 Task: Look for Airbnb options in Tahla, Morocco from 10th December, 2023 to 18th December, 2023 for 2 adults. Place can be private room with 1  bedroom having 1 bed and 1 bathroom. Property type can be flat. Amenities needed are: wifi, TV, free parkinig on premises, gym, breakfast.
Action: Mouse moved to (322, 234)
Screenshot: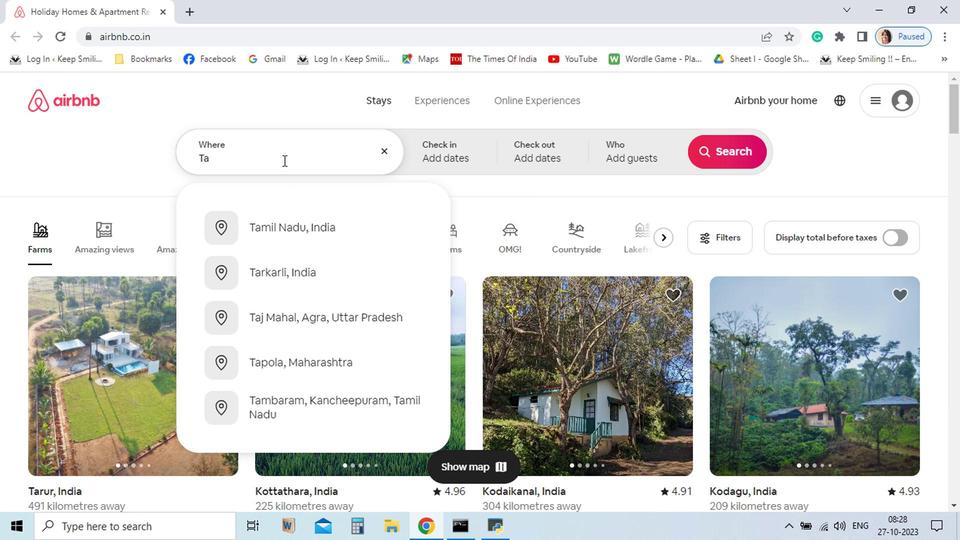 
Action: Mouse pressed left at (322, 234)
Screenshot: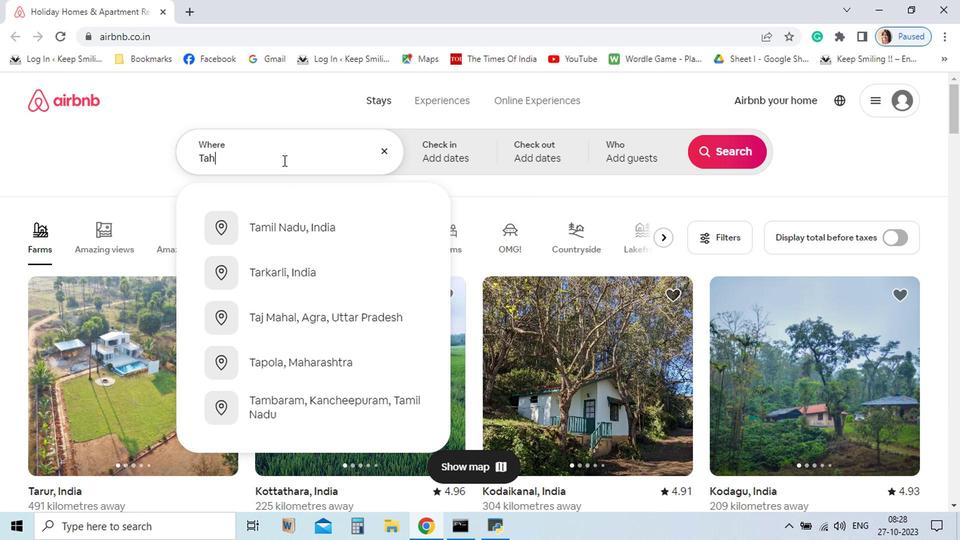 
Action: Key pressed <Key.shift>Tahla
Screenshot: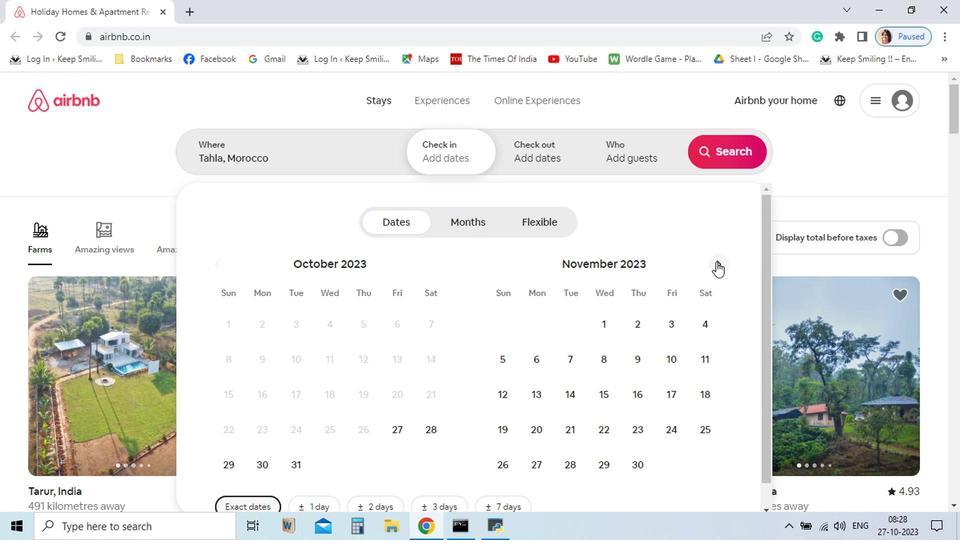 
Action: Mouse moved to (324, 285)
Screenshot: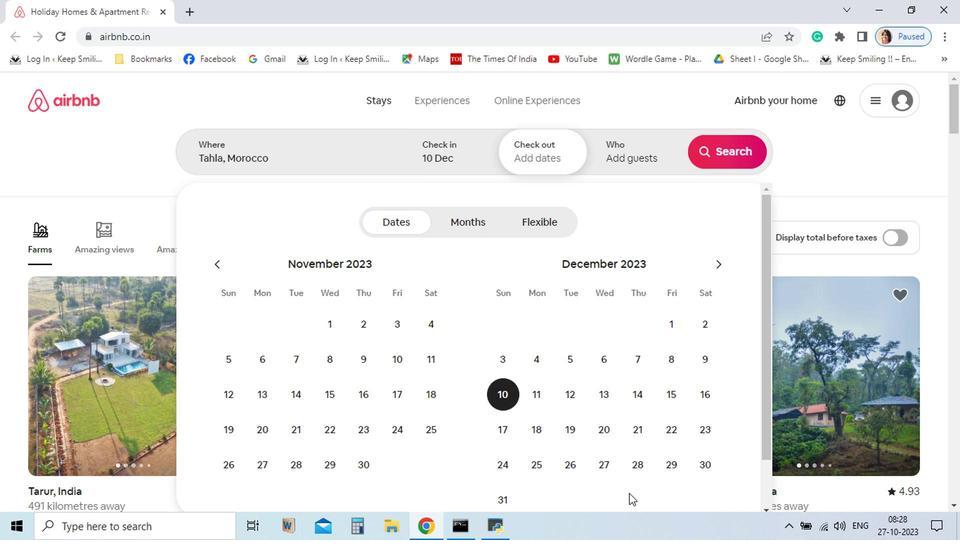 
Action: Mouse pressed left at (324, 285)
Screenshot: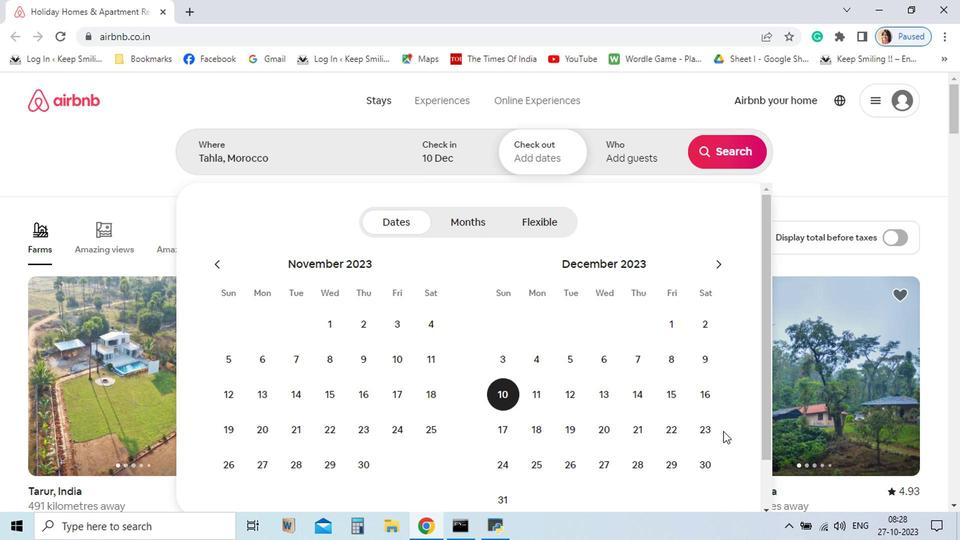 
Action: Mouse moved to (630, 306)
Screenshot: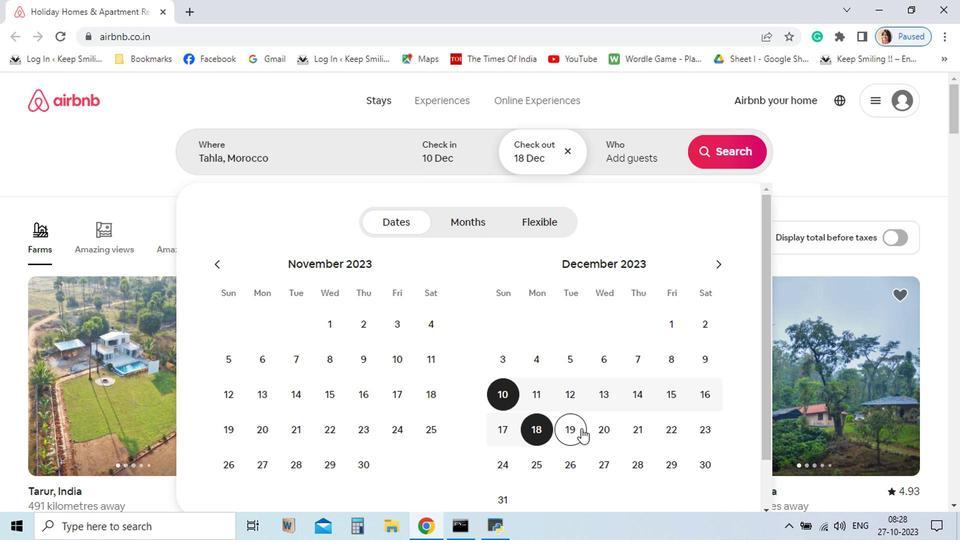 
Action: Mouse pressed left at (630, 306)
Screenshot: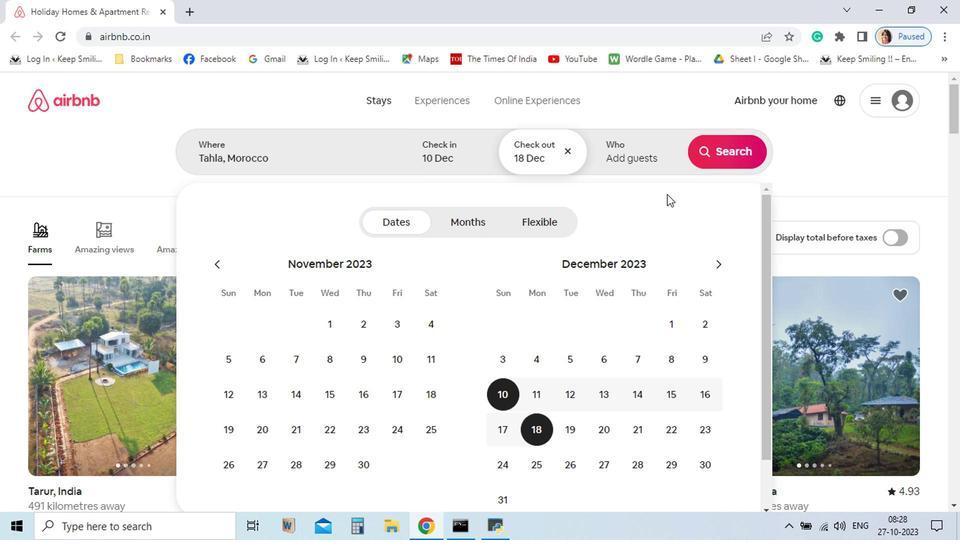 
Action: Mouse moved to (478, 402)
Screenshot: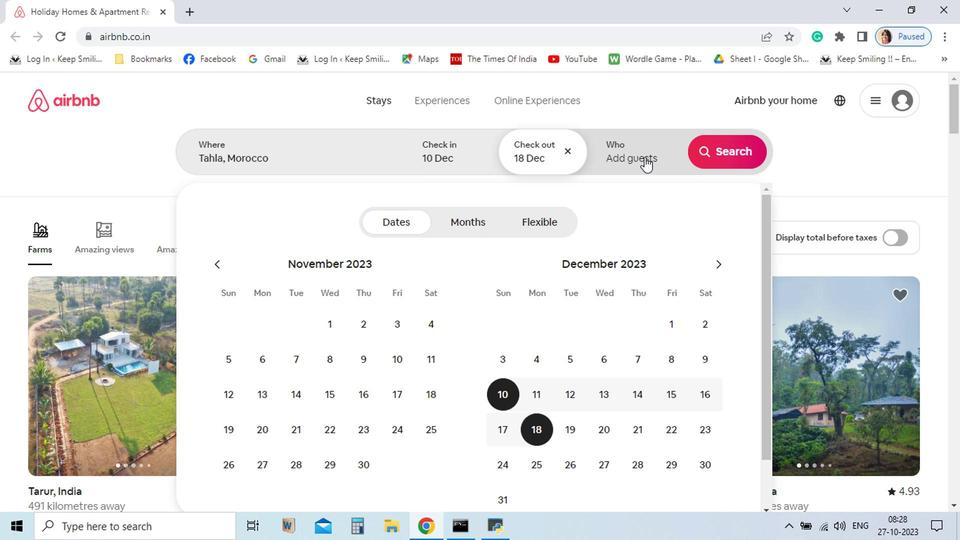 
Action: Mouse pressed left at (478, 402)
Screenshot: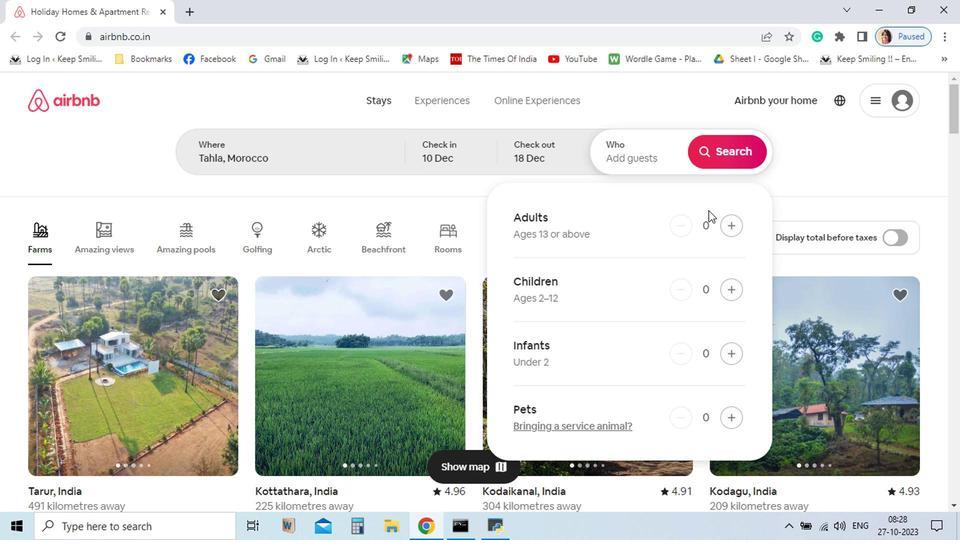 
Action: Mouse moved to (501, 421)
Screenshot: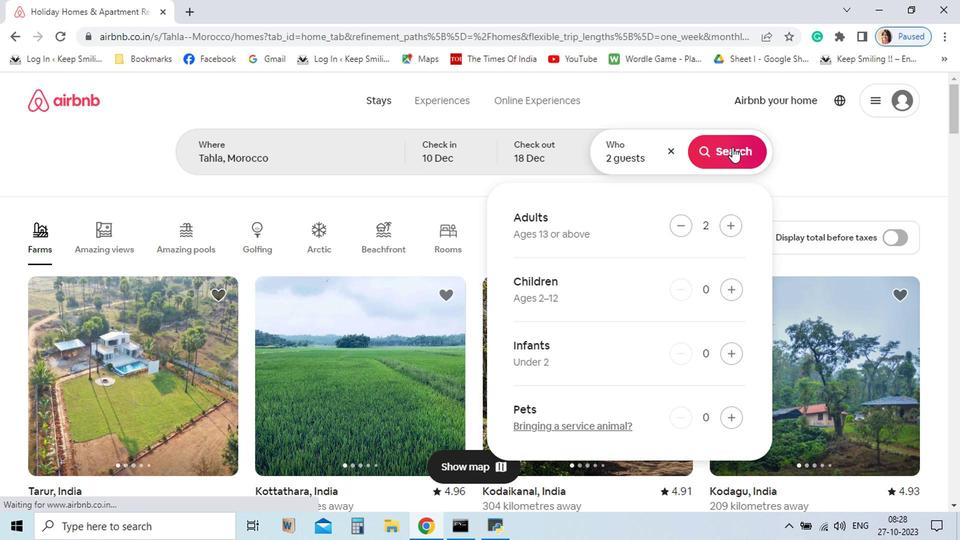 
Action: Mouse pressed left at (501, 421)
Screenshot: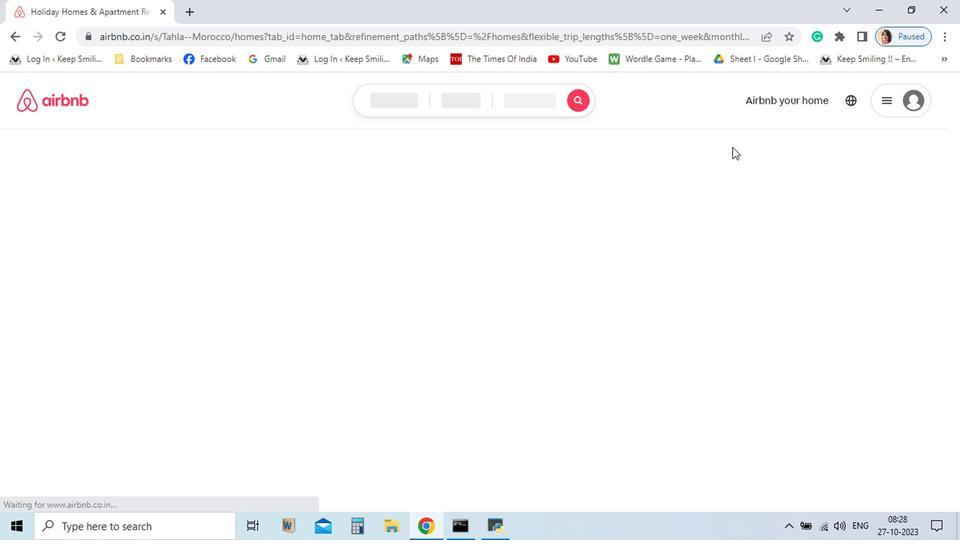 
Action: Mouse moved to (579, 232)
Screenshot: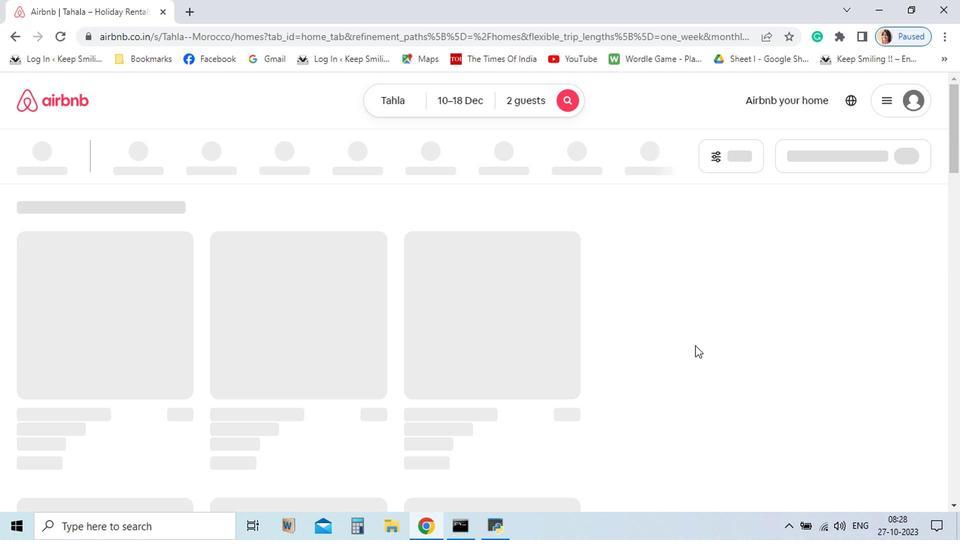 
Action: Mouse pressed left at (579, 232)
Screenshot: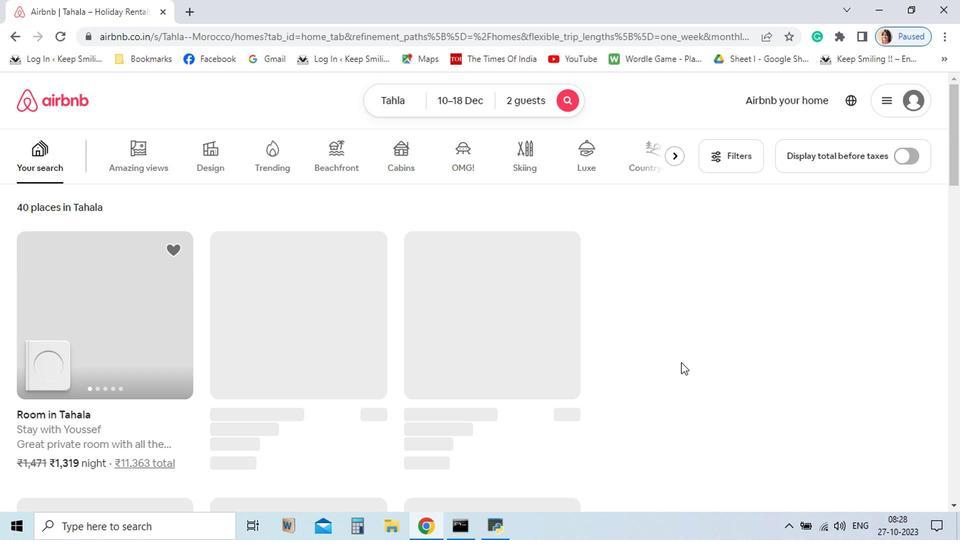 
Action: Mouse moved to (639, 279)
Screenshot: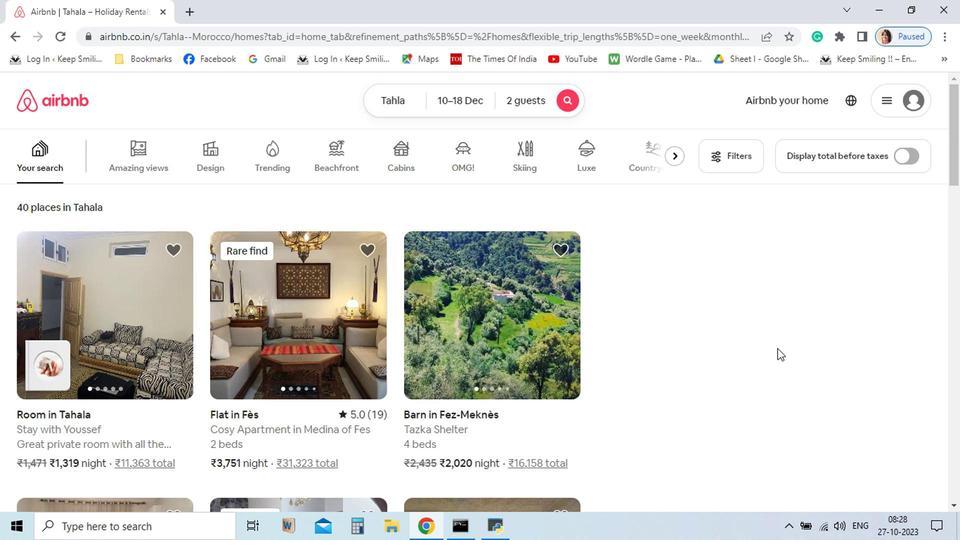 
Action: Mouse pressed left at (639, 279)
Screenshot: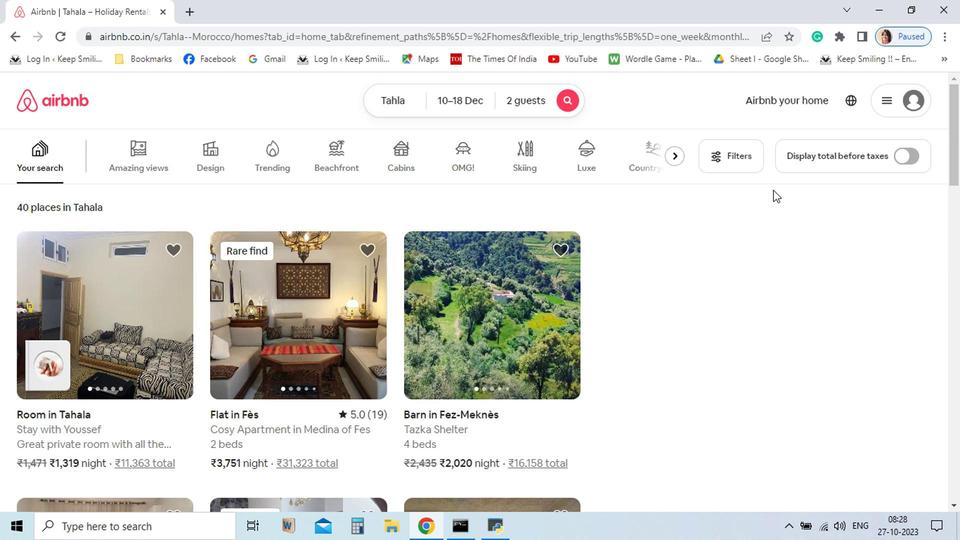 
Action: Mouse pressed left at (639, 279)
Screenshot: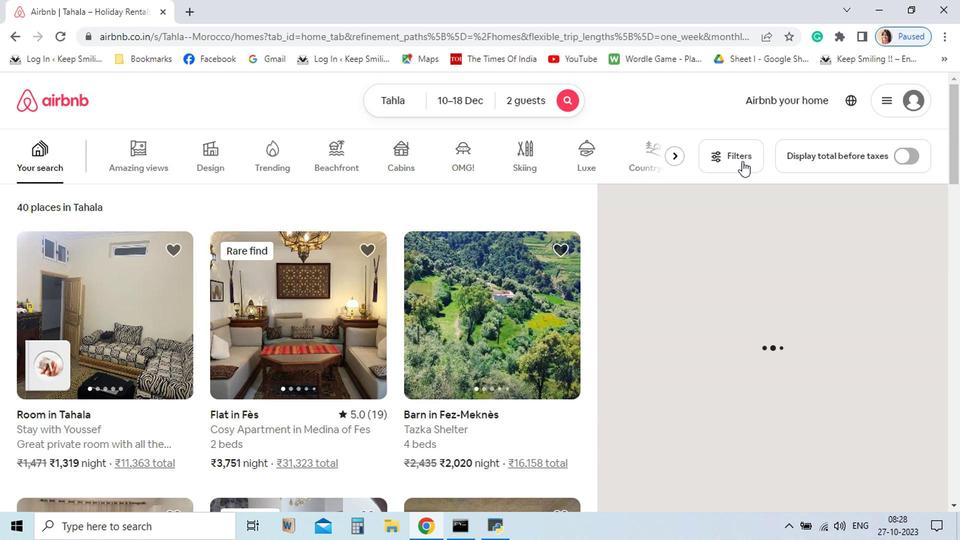 
Action: Mouse moved to (641, 225)
Screenshot: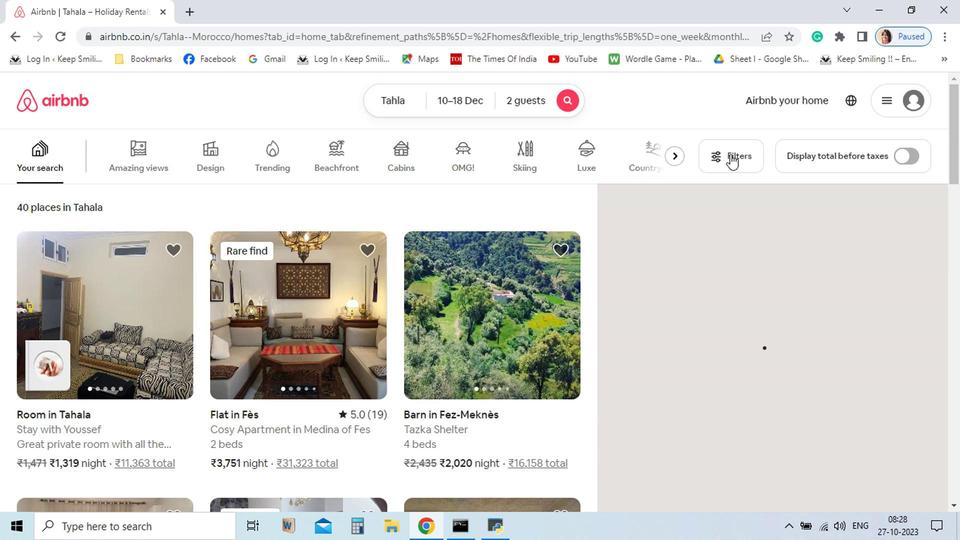 
Action: Mouse pressed left at (641, 225)
Screenshot: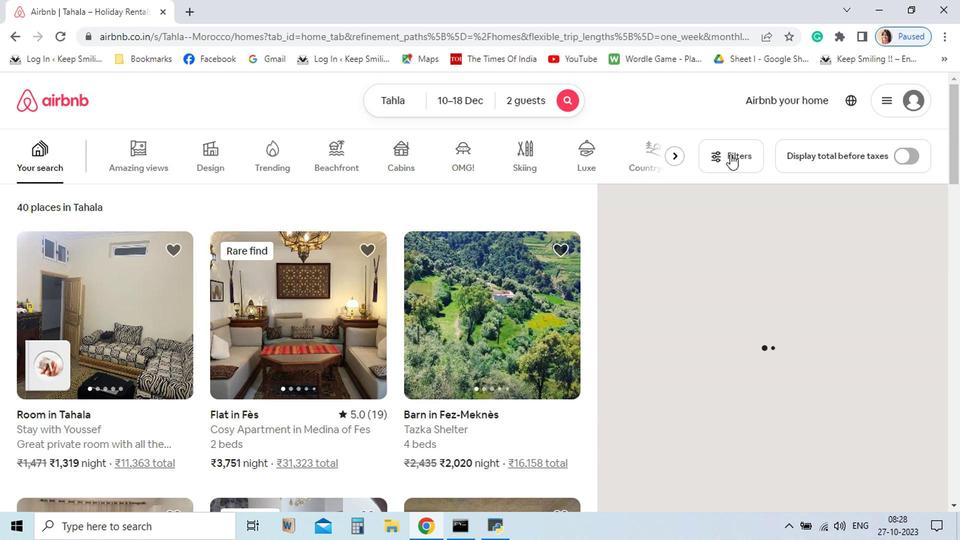 
Action: Mouse moved to (640, 230)
Screenshot: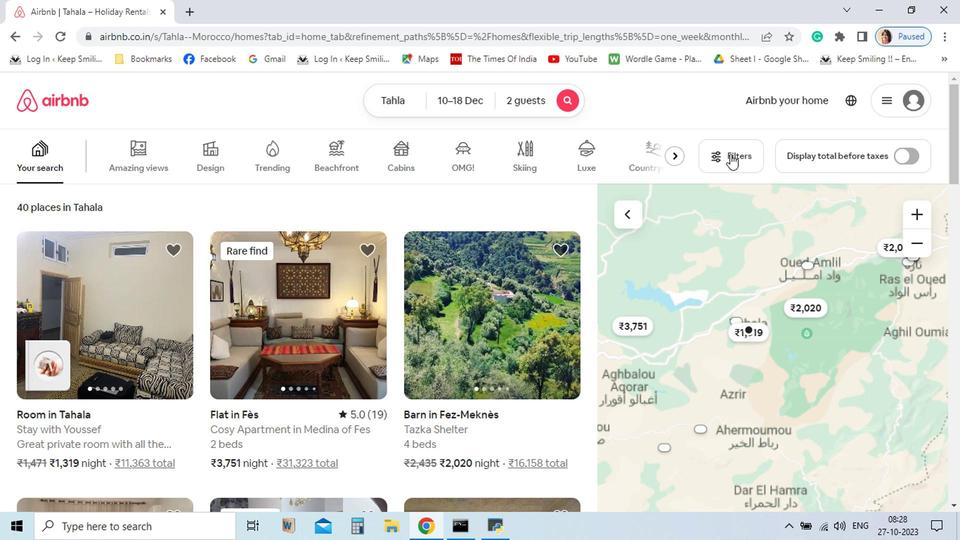 
Action: Mouse pressed left at (640, 230)
Screenshot: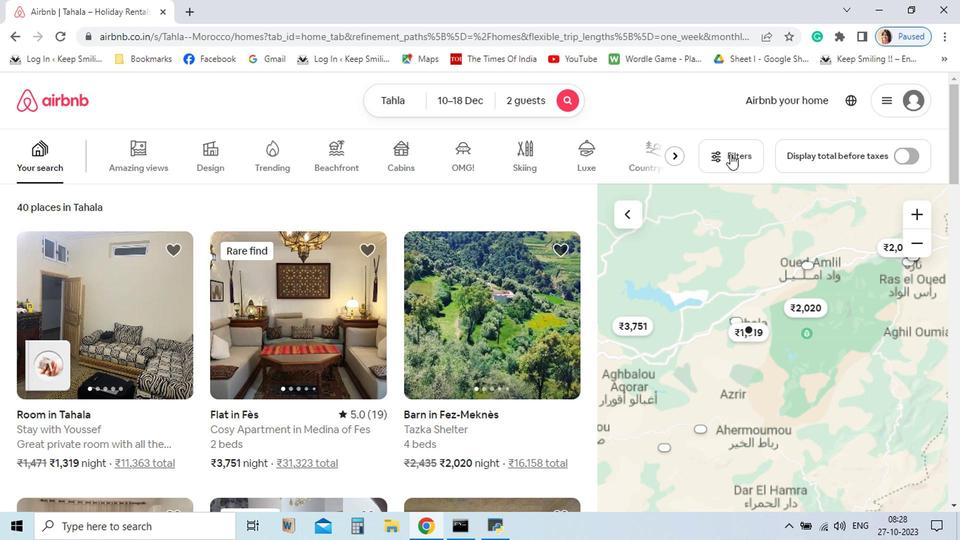 
Action: Mouse pressed left at (640, 230)
Screenshot: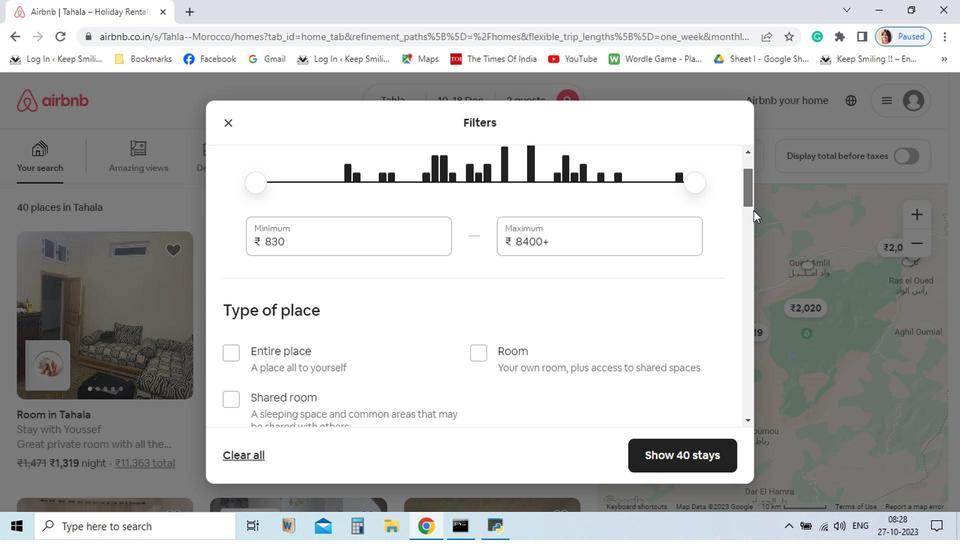 
Action: Mouse moved to (653, 251)
Screenshot: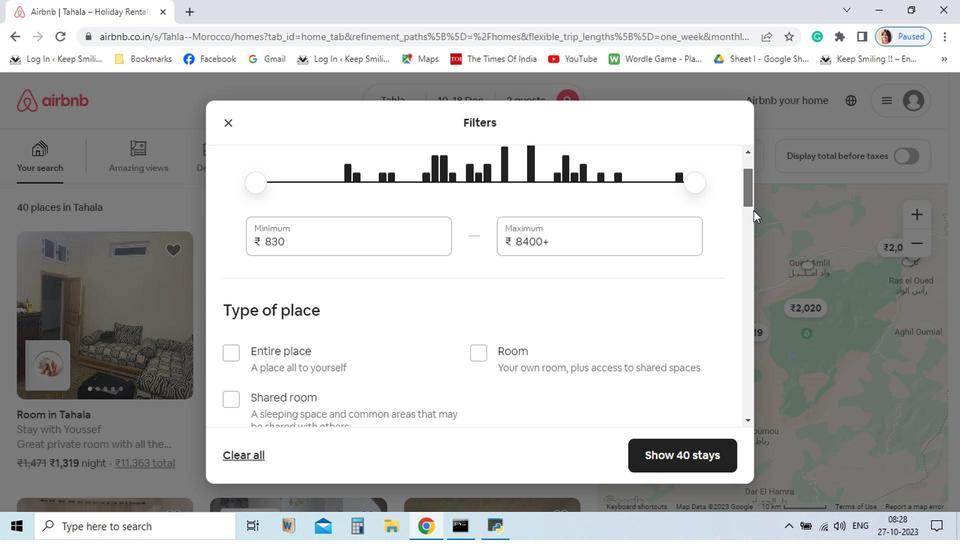 
Action: Mouse pressed left at (653, 251)
Screenshot: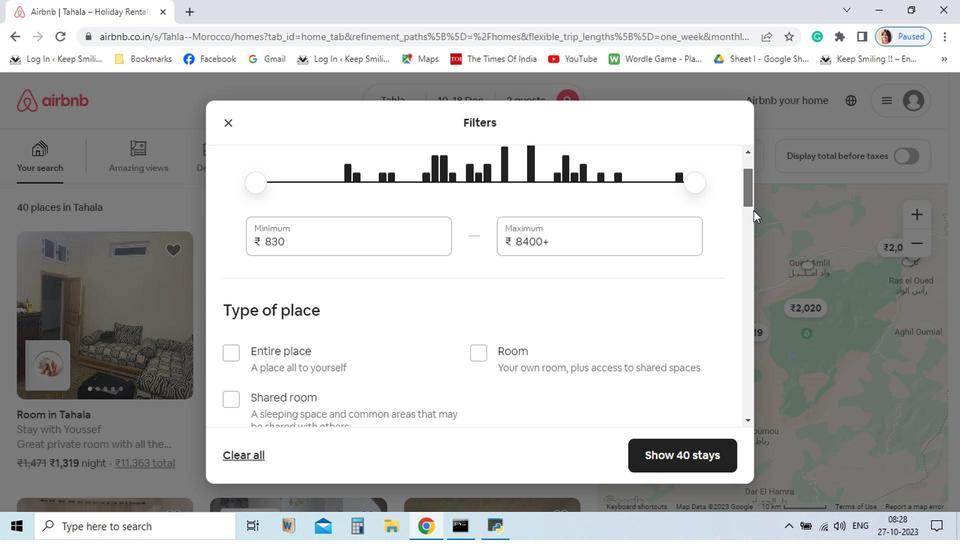 
Action: Mouse moved to (651, 418)
Screenshot: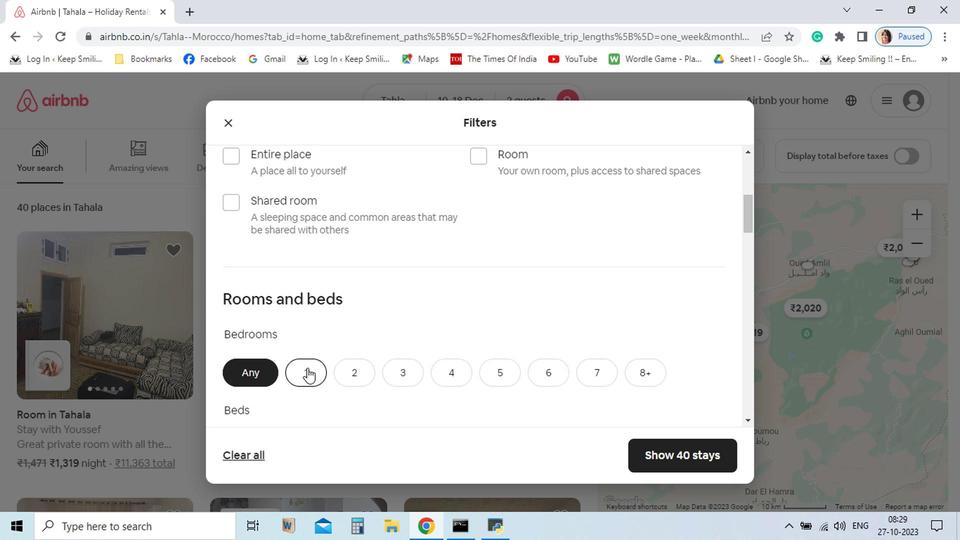 
Action: Mouse pressed left at (651, 418)
Screenshot: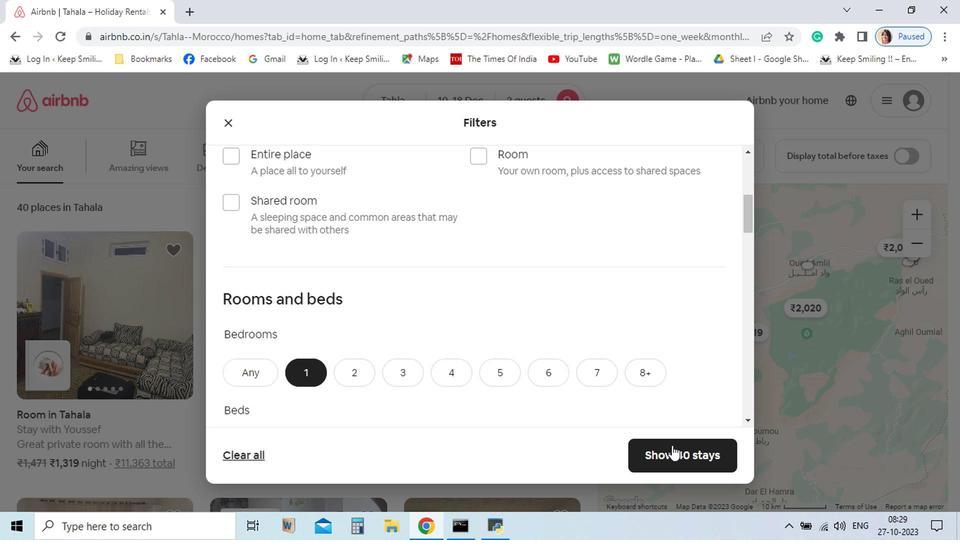 
Action: Mouse pressed left at (651, 418)
Screenshot: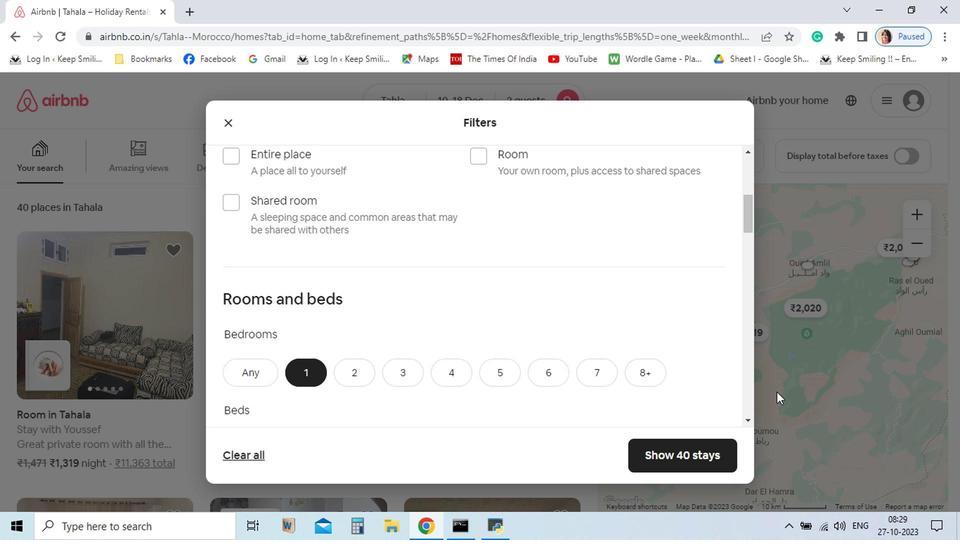 
Action: Mouse pressed left at (651, 418)
Screenshot: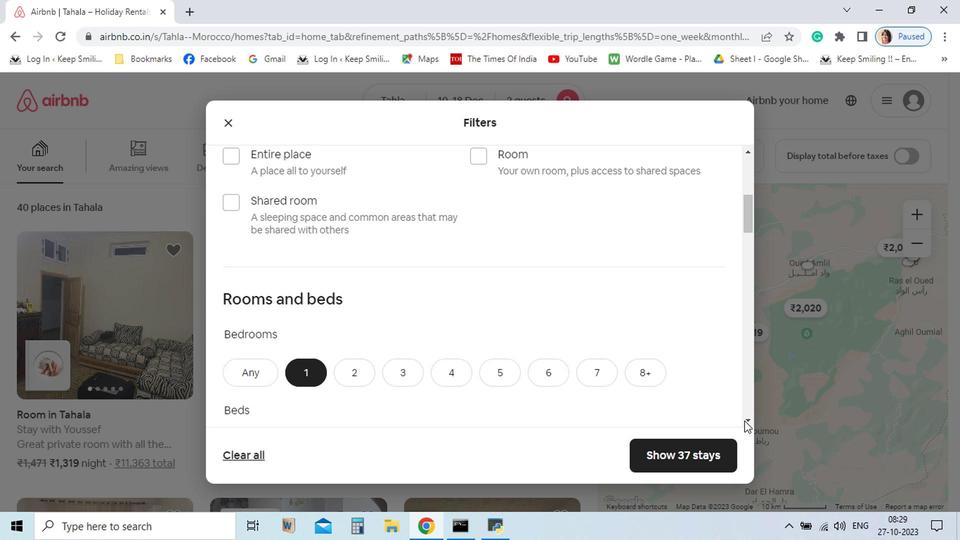 
Action: Mouse pressed left at (651, 418)
Screenshot: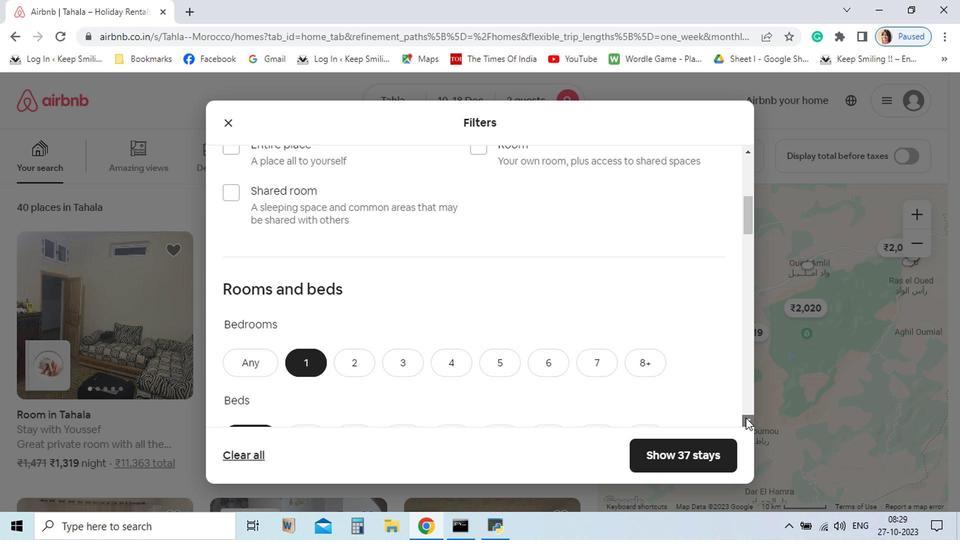 
Action: Mouse pressed left at (651, 418)
Screenshot: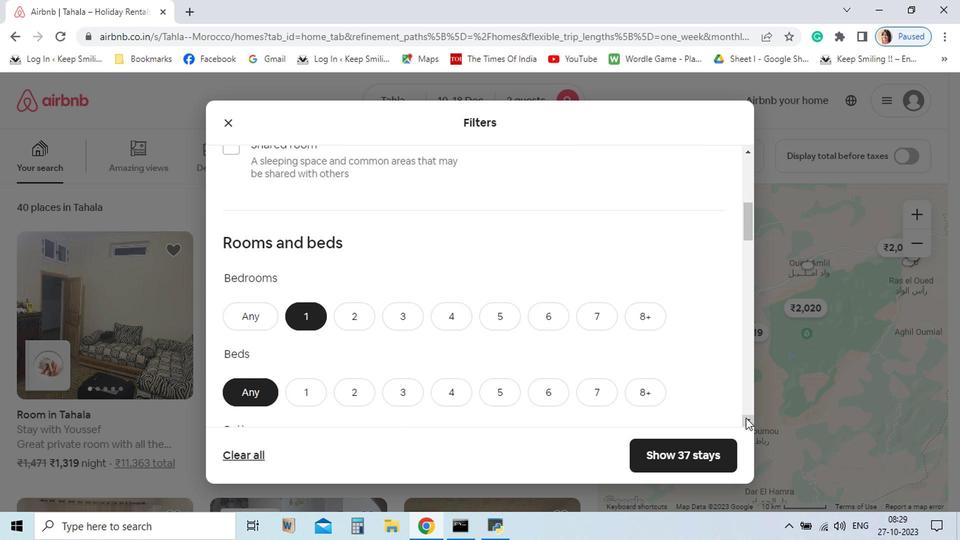 
Action: Mouse pressed left at (651, 418)
Screenshot: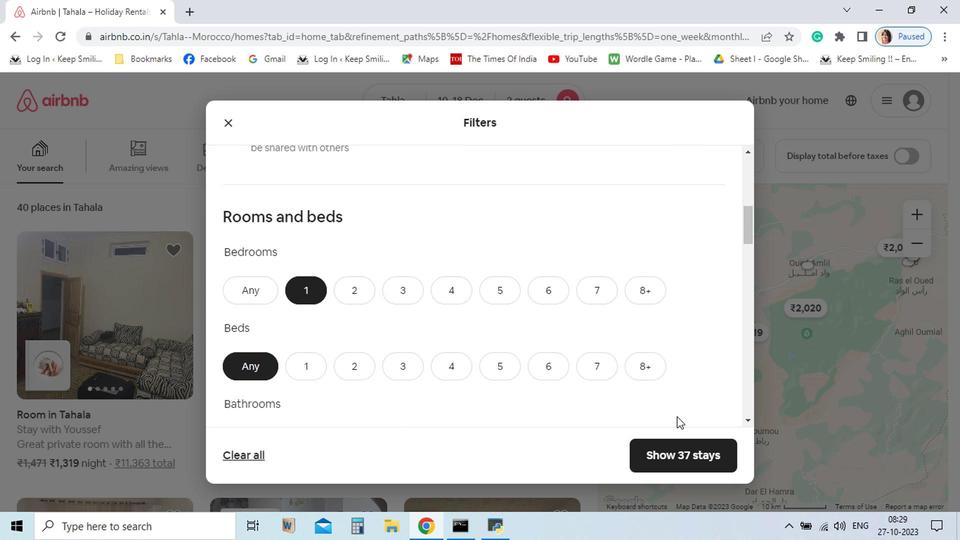 
Action: Mouse moved to (653, 416)
Screenshot: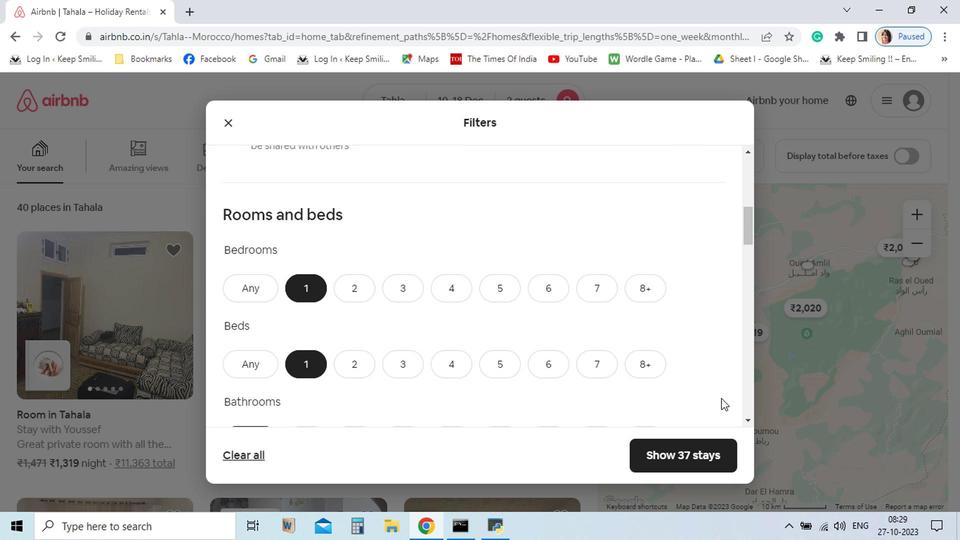 
Action: Mouse pressed left at (653, 416)
Screenshot: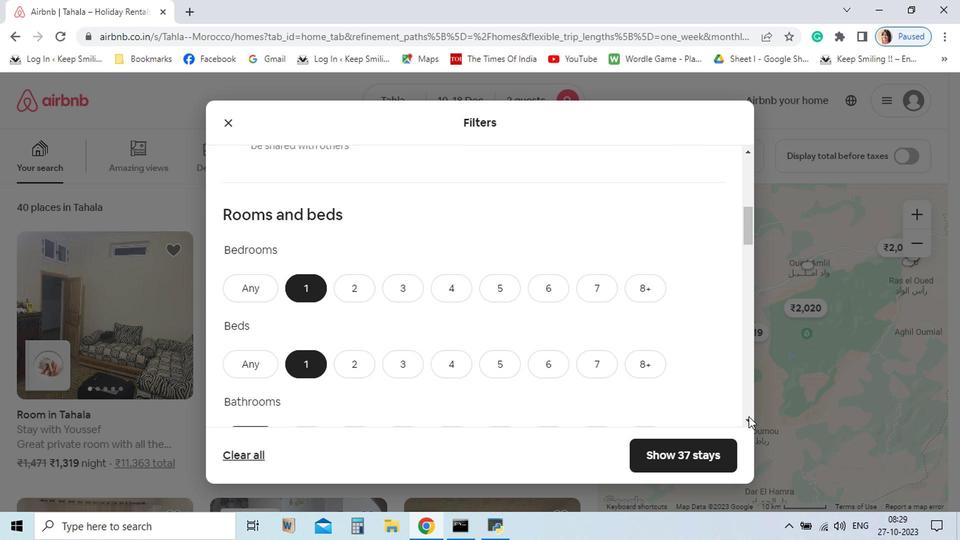 
Action: Mouse moved to (339, 382)
Screenshot: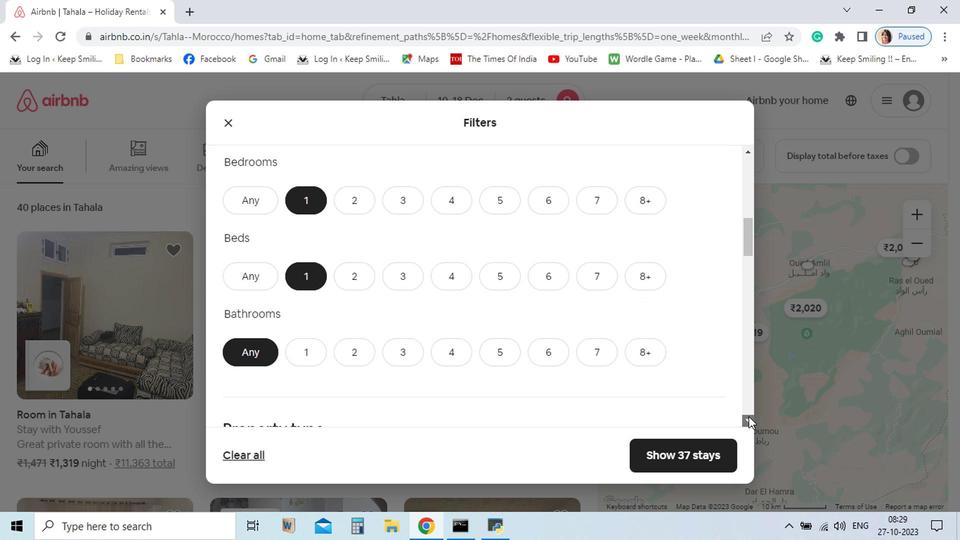
Action: Mouse pressed left at (339, 382)
Screenshot: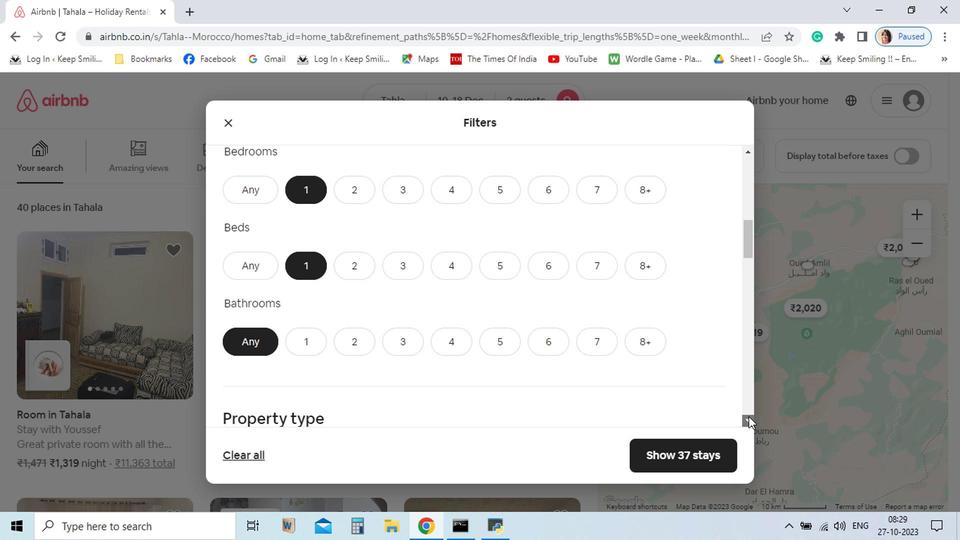 
Action: Mouse moved to (651, 417)
Screenshot: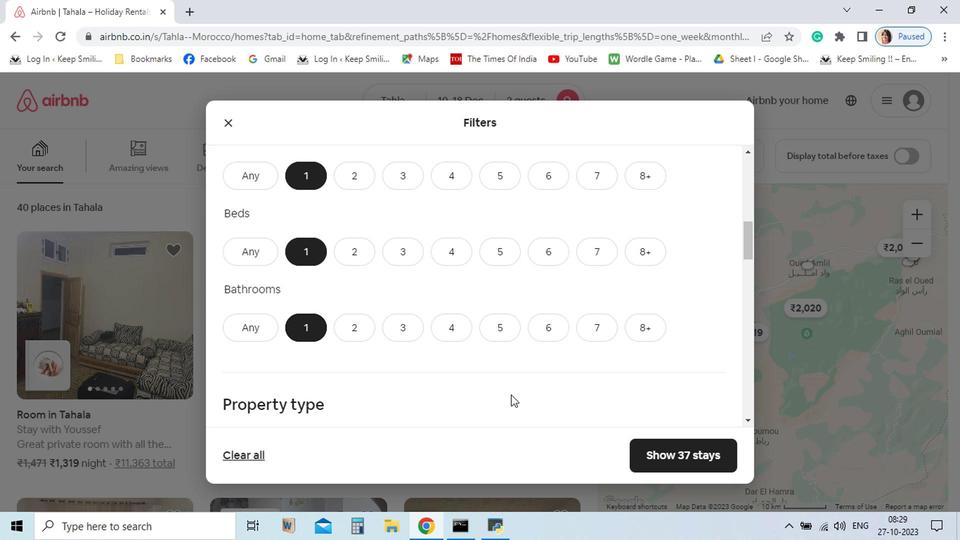 
Action: Mouse pressed left at (651, 417)
Screenshot: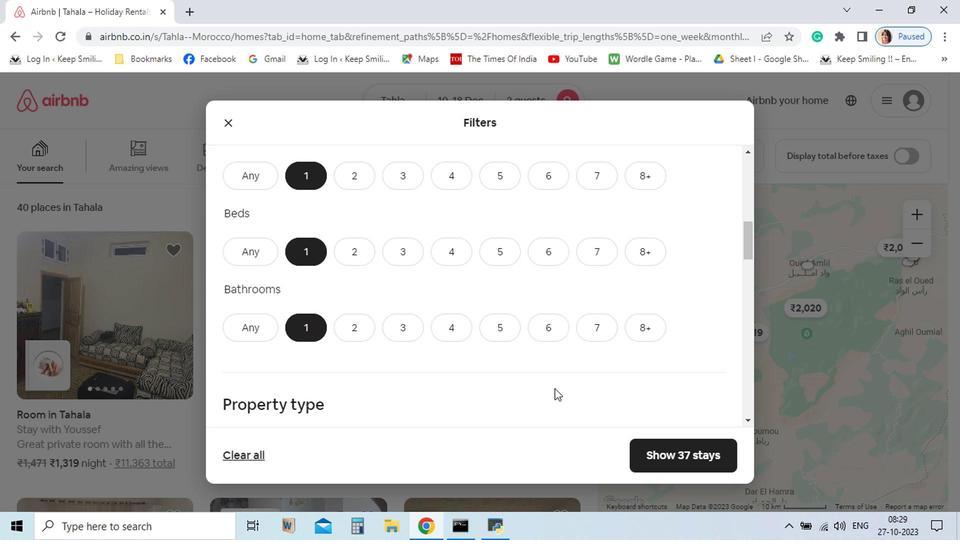
Action: Mouse pressed left at (651, 417)
Screenshot: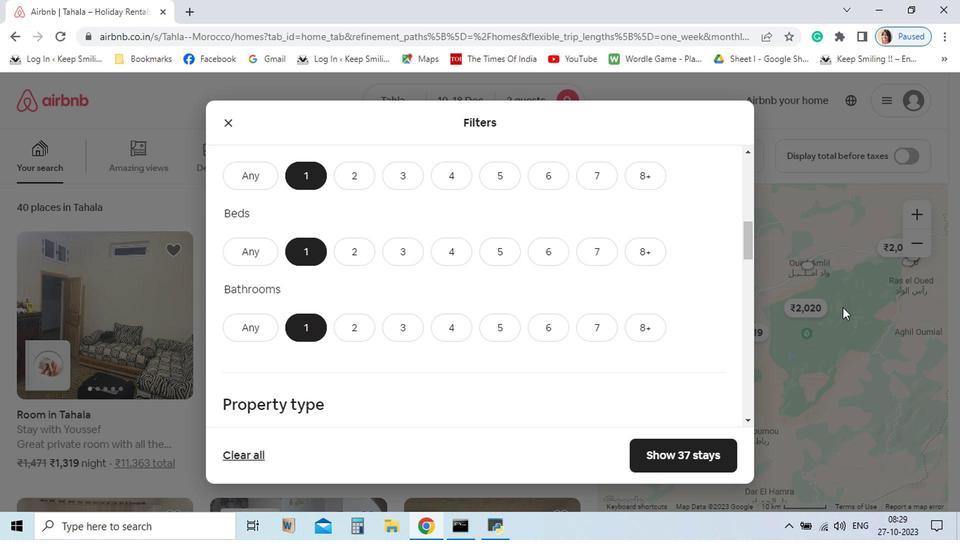 
Action: Mouse pressed left at (651, 417)
Screenshot: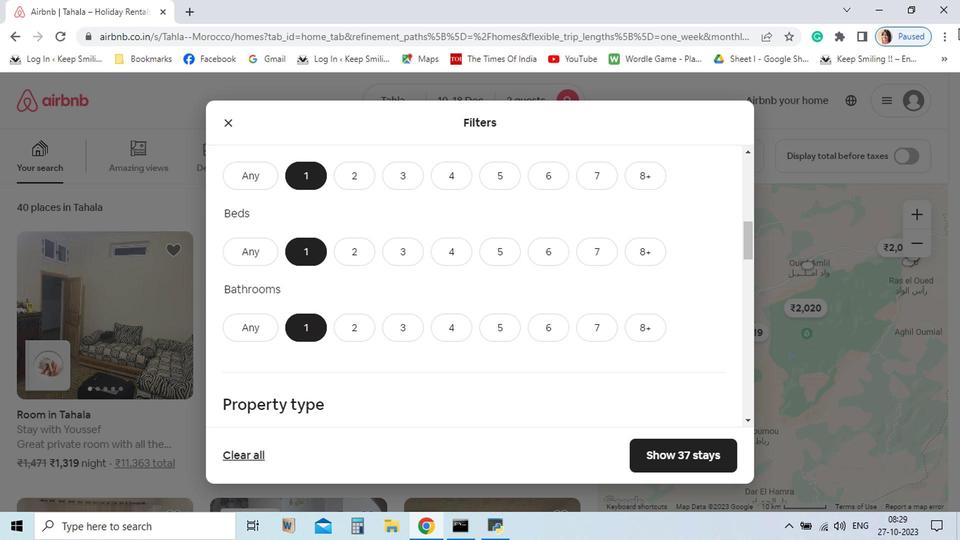 
Action: Mouse moved to (335, 374)
Screenshot: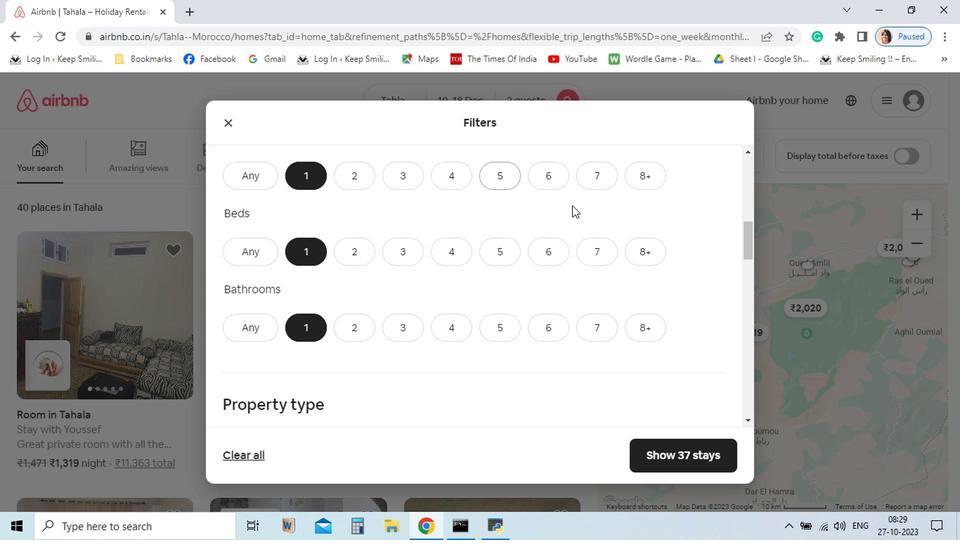 
Action: Mouse pressed left at (335, 374)
Screenshot: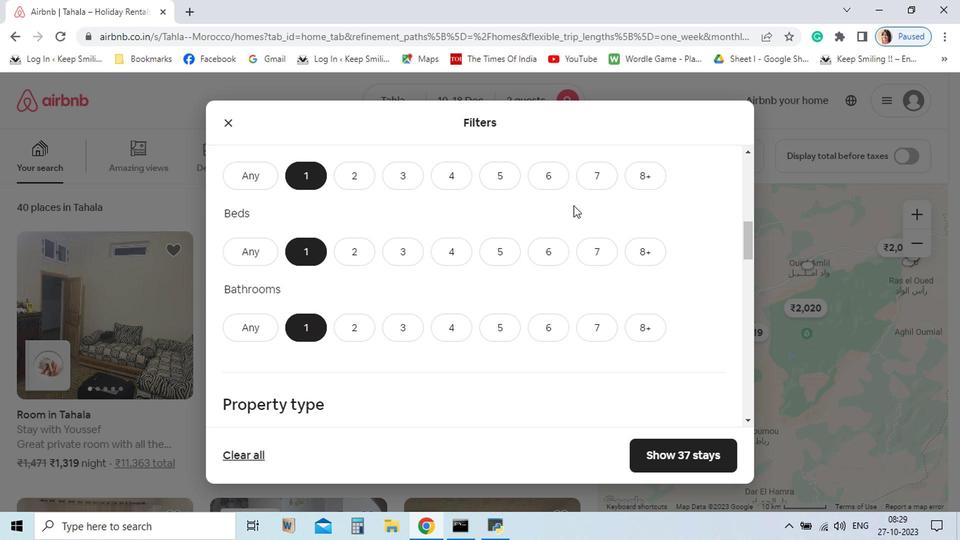 
Action: Mouse moved to (653, 416)
Screenshot: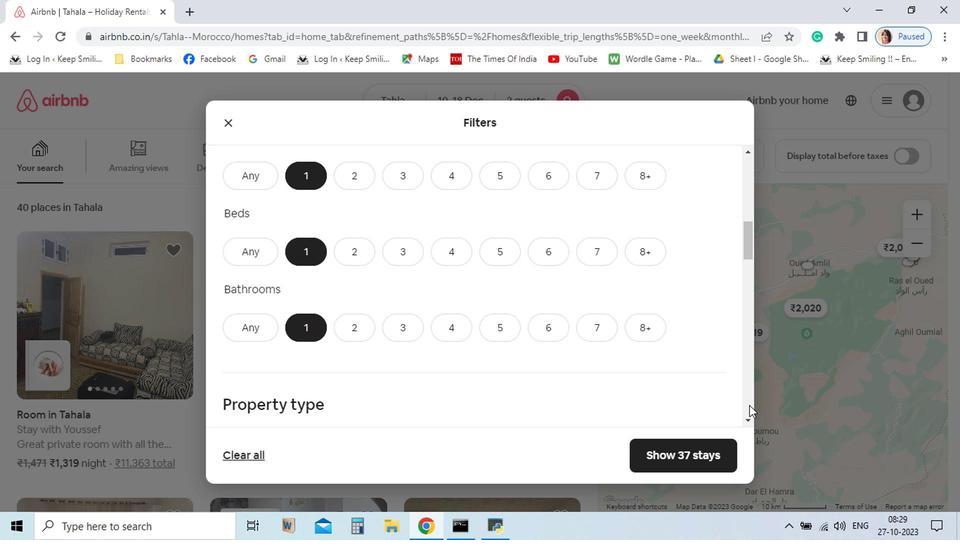 
Action: Mouse pressed left at (653, 416)
Screenshot: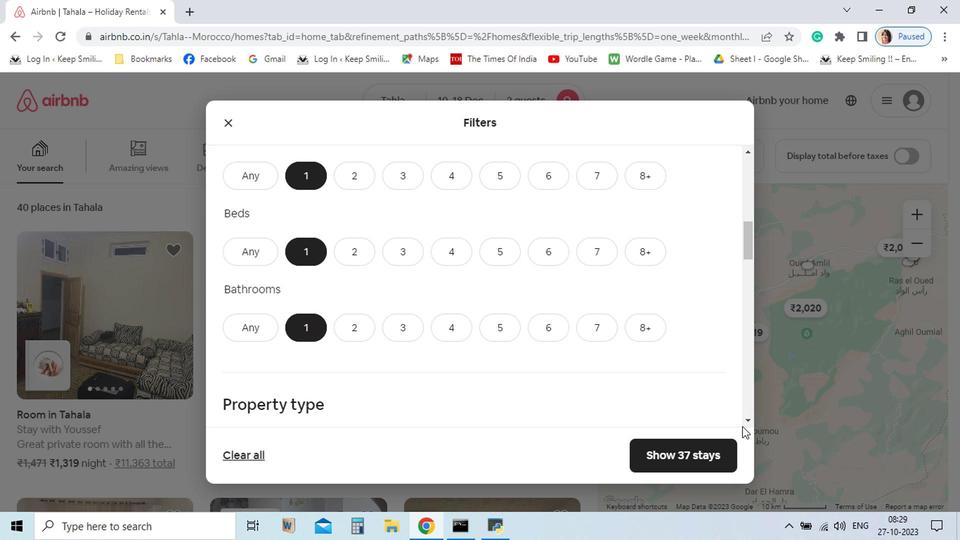 
Action: Mouse pressed left at (653, 416)
Screenshot: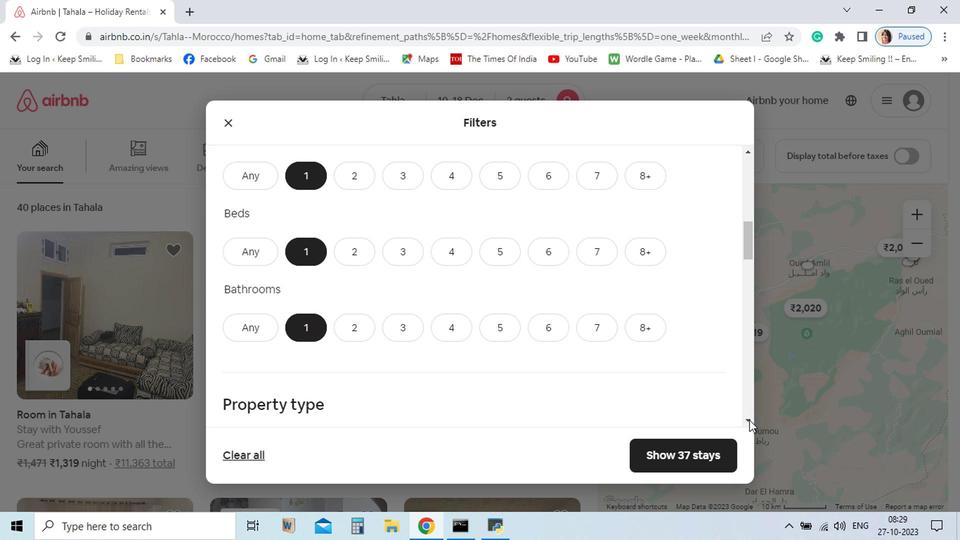
Action: Mouse pressed left at (653, 416)
Screenshot: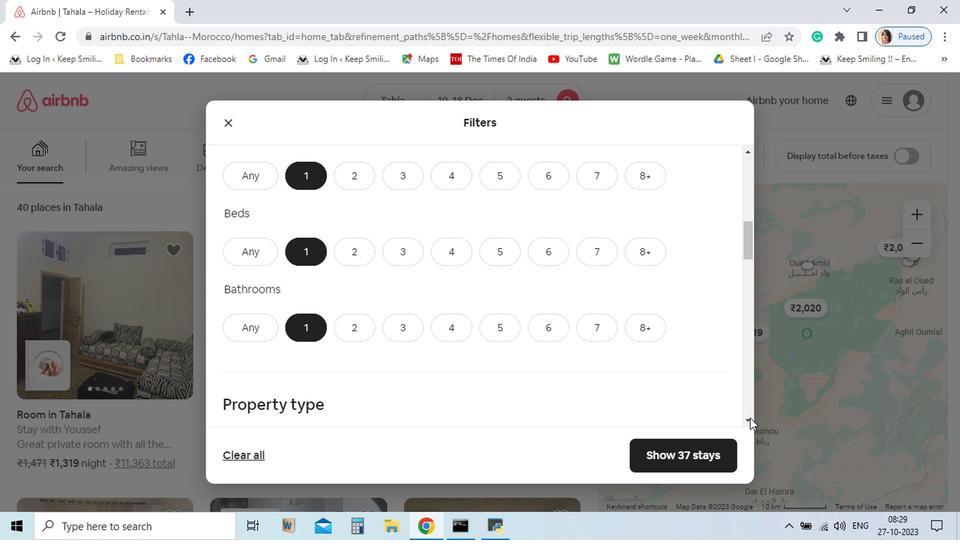 
Action: Mouse pressed left at (653, 416)
Screenshot: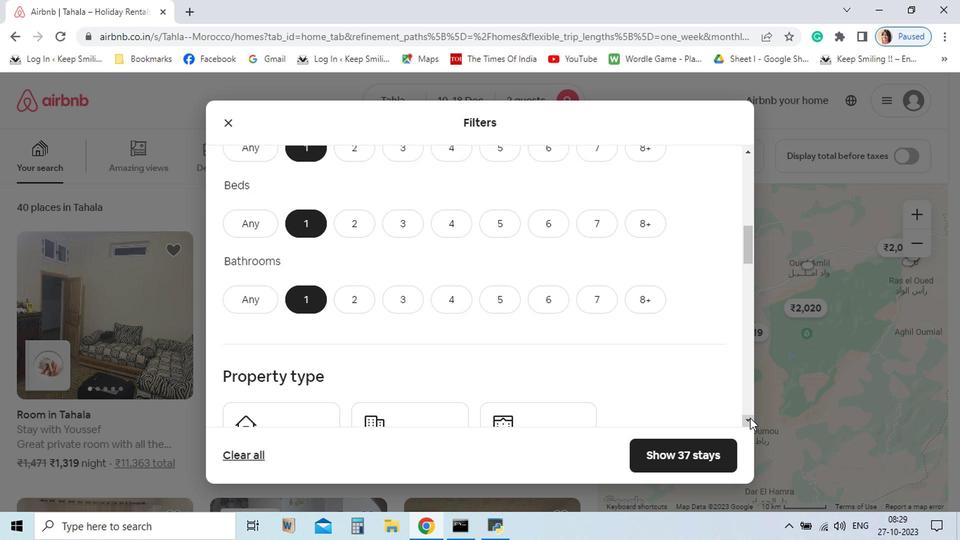 
Action: Mouse moved to (336, 349)
Screenshot: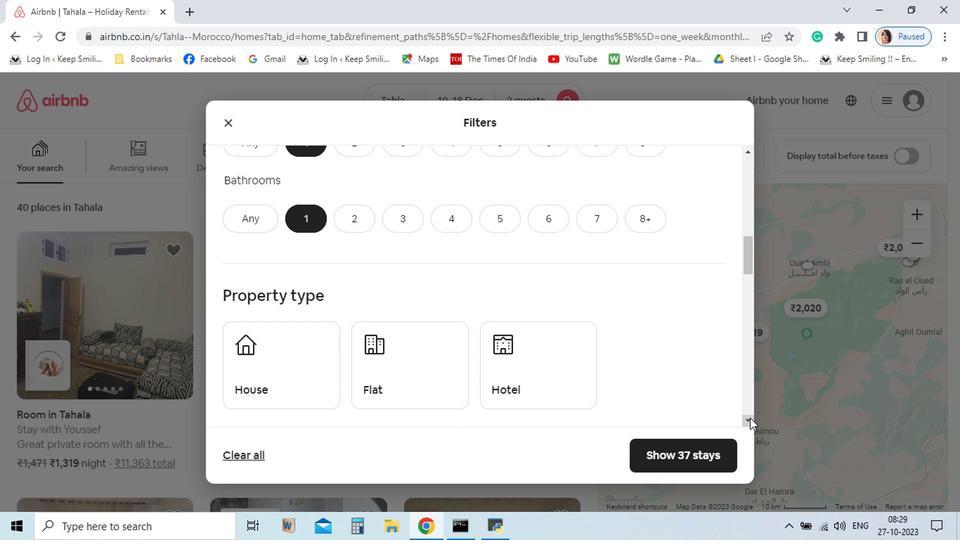 
Action: Mouse pressed left at (336, 349)
Screenshot: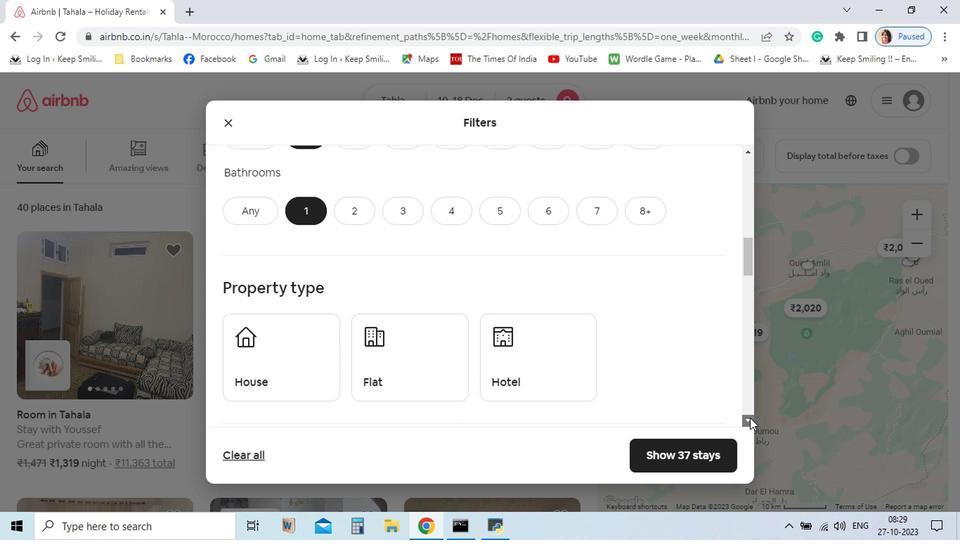 
Action: Mouse moved to (654, 417)
Screenshot: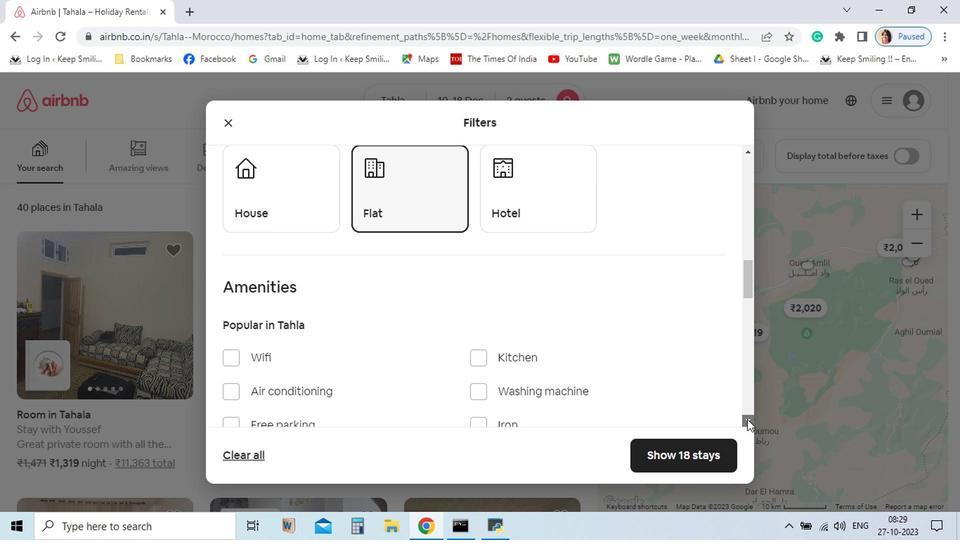 
Action: Mouse pressed left at (654, 417)
Screenshot: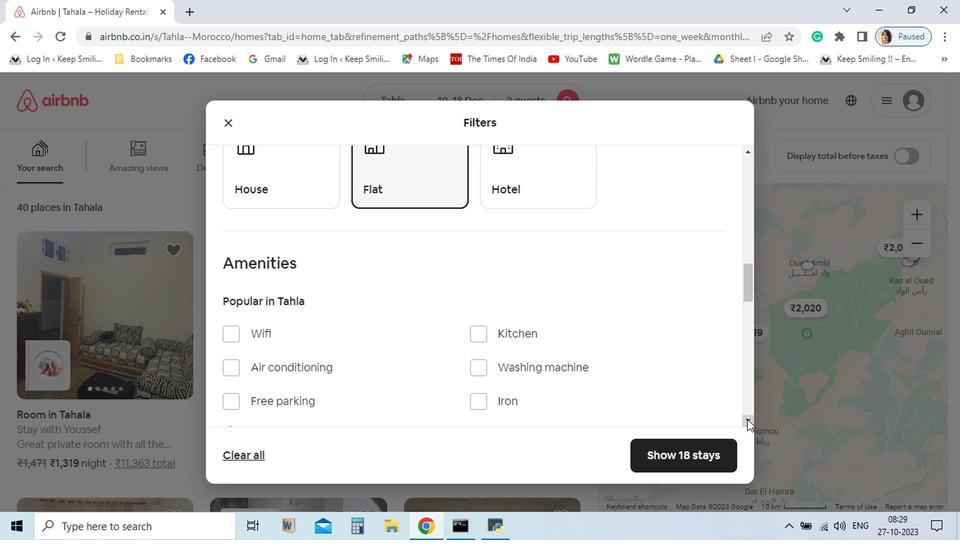 
Action: Mouse pressed left at (654, 417)
Screenshot: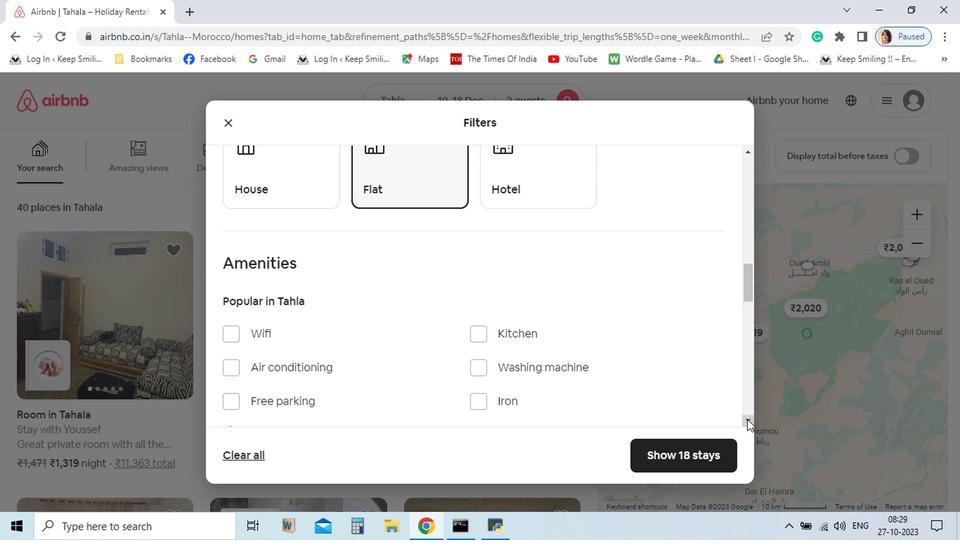 
Action: Mouse pressed left at (654, 417)
Screenshot: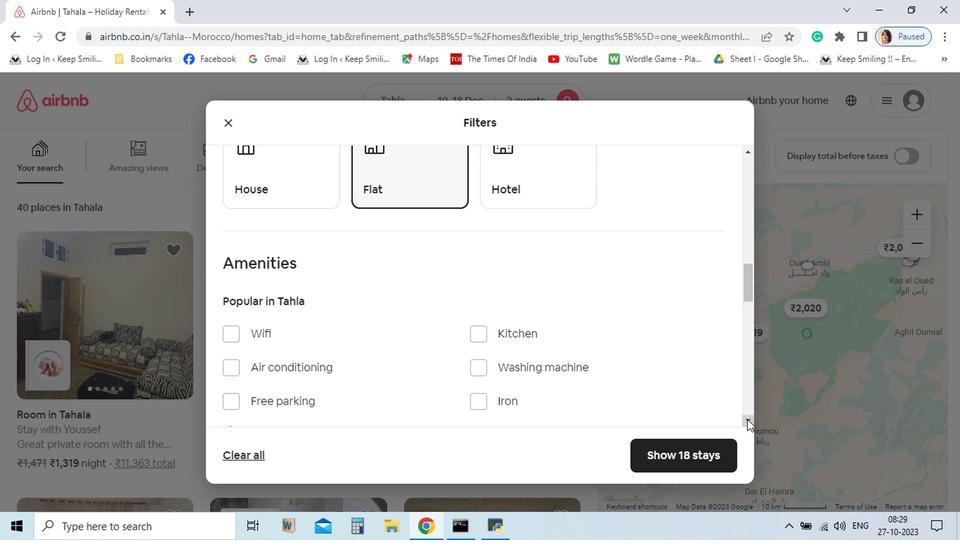 
Action: Mouse pressed left at (654, 417)
Screenshot: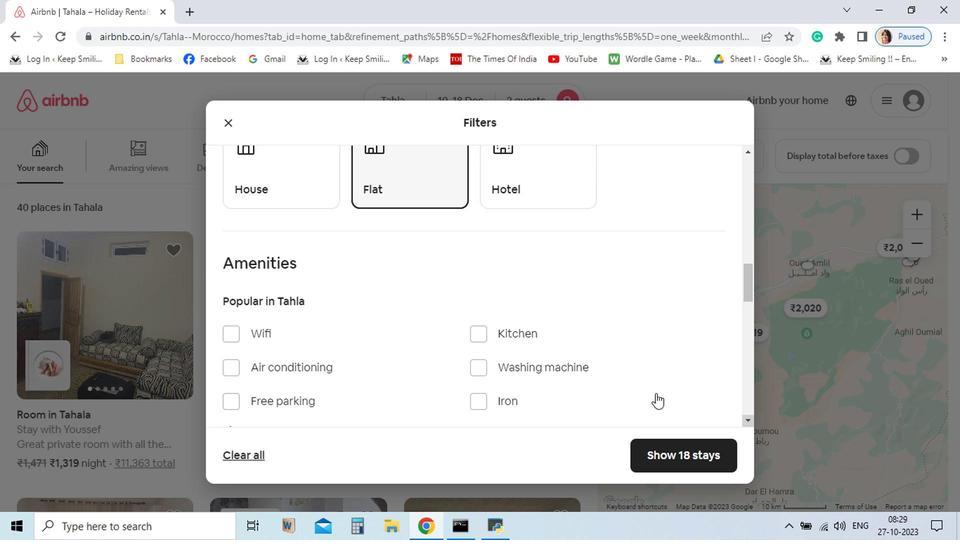 
Action: Mouse pressed left at (654, 417)
Screenshot: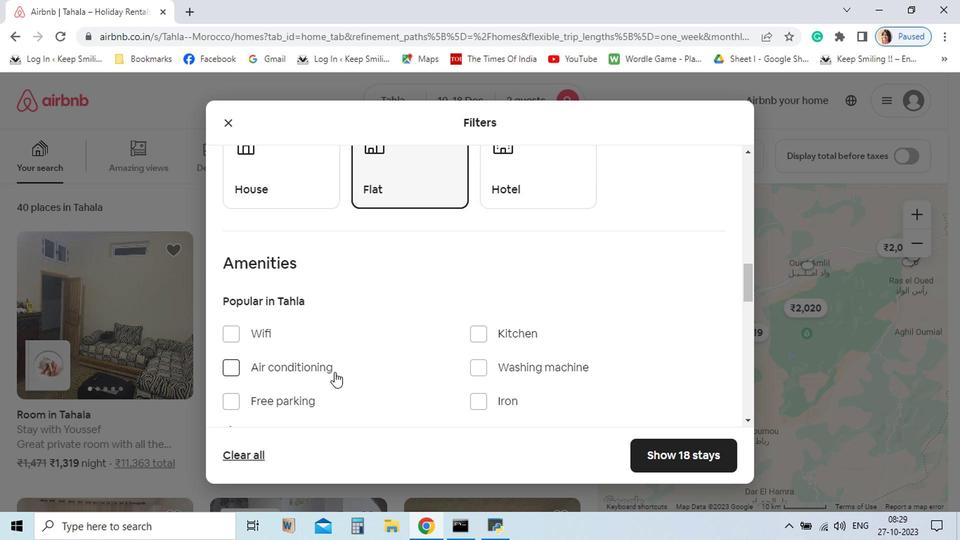
Action: Mouse moved to (398, 362)
Screenshot: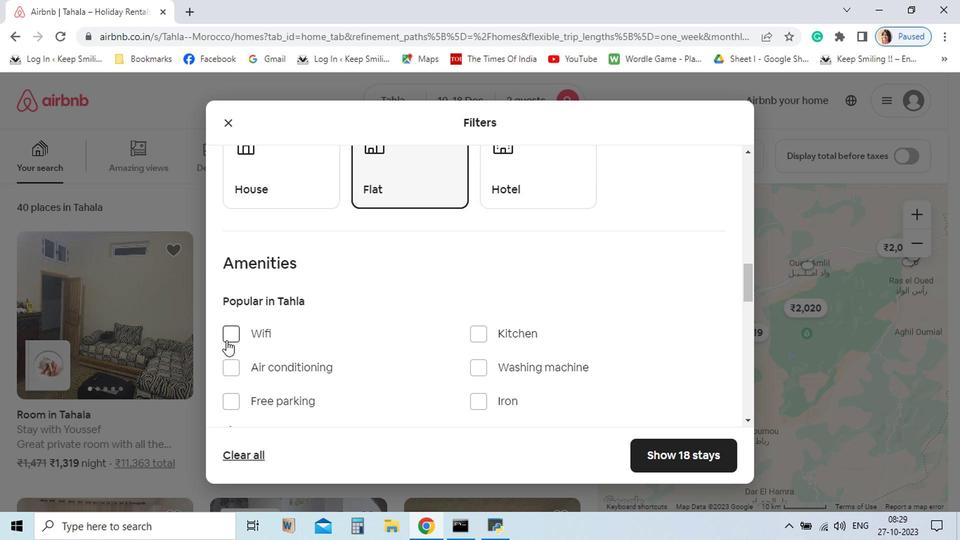 
Action: Mouse pressed left at (398, 362)
Screenshot: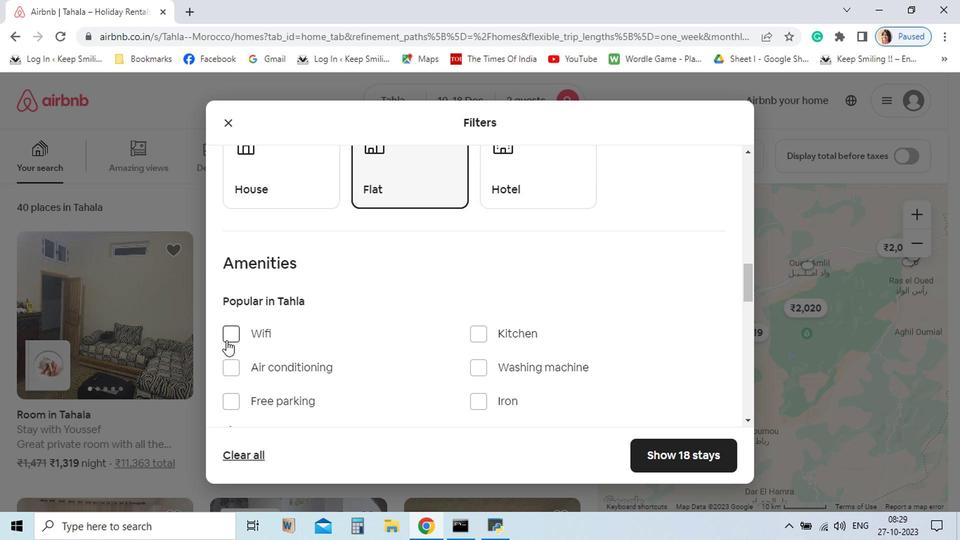 
Action: Mouse moved to (652, 418)
Screenshot: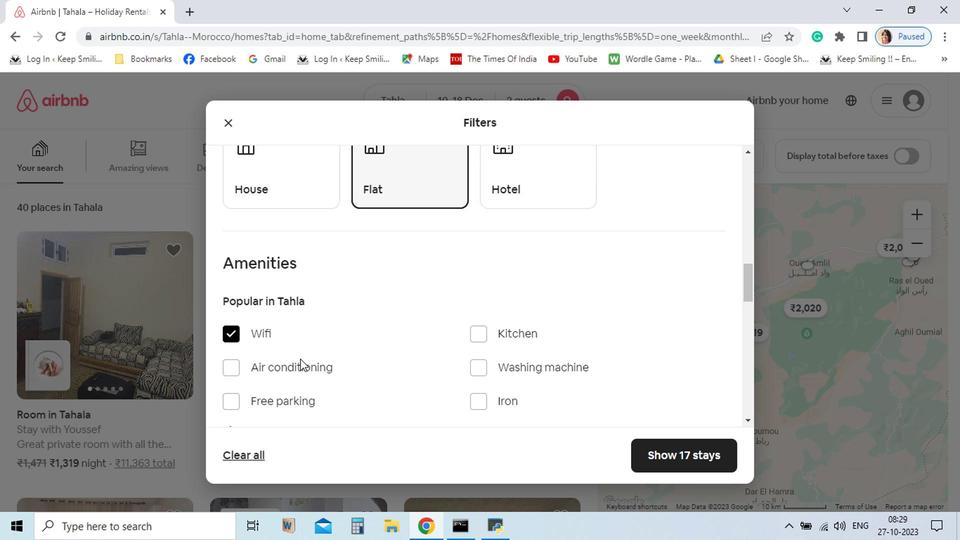 
Action: Mouse pressed left at (652, 418)
Screenshot: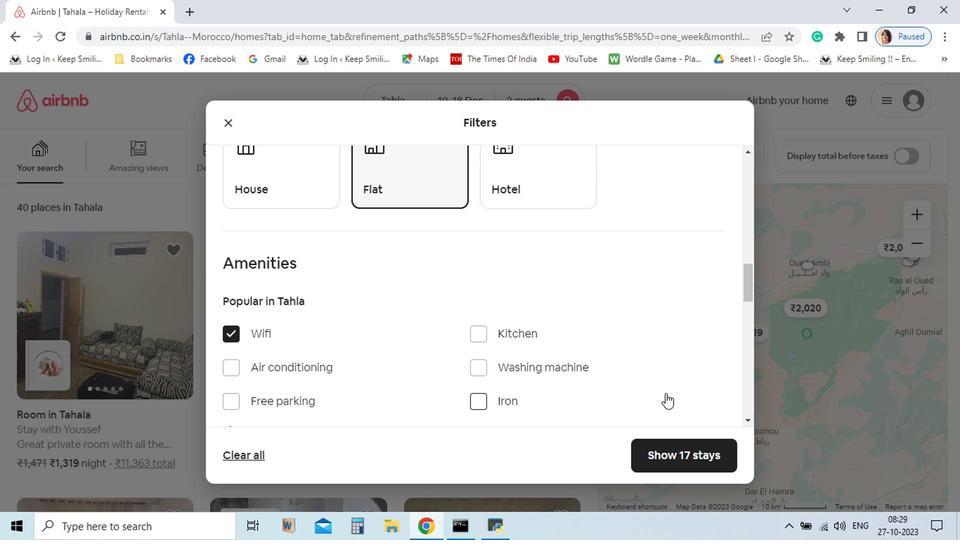 
Action: Mouse pressed left at (652, 418)
Screenshot: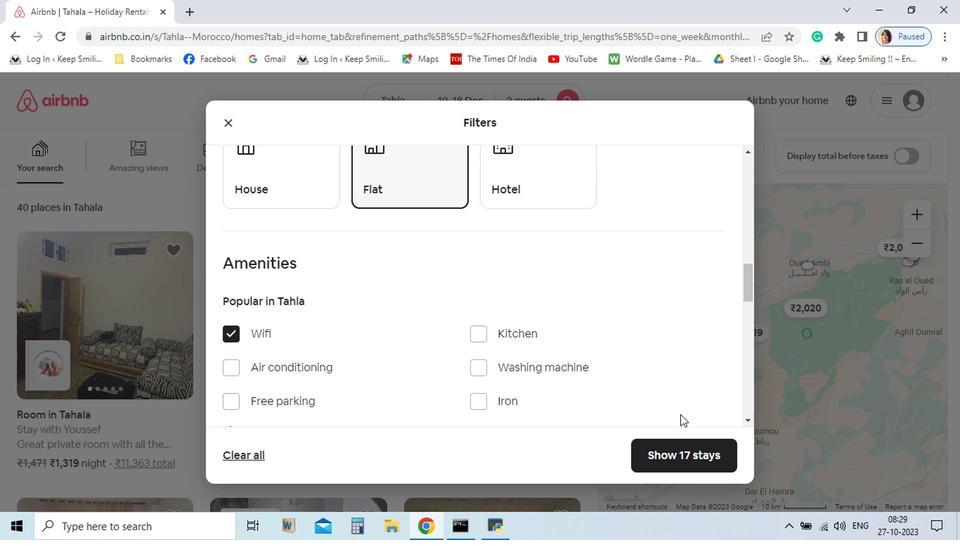 
Action: Mouse pressed left at (652, 418)
Screenshot: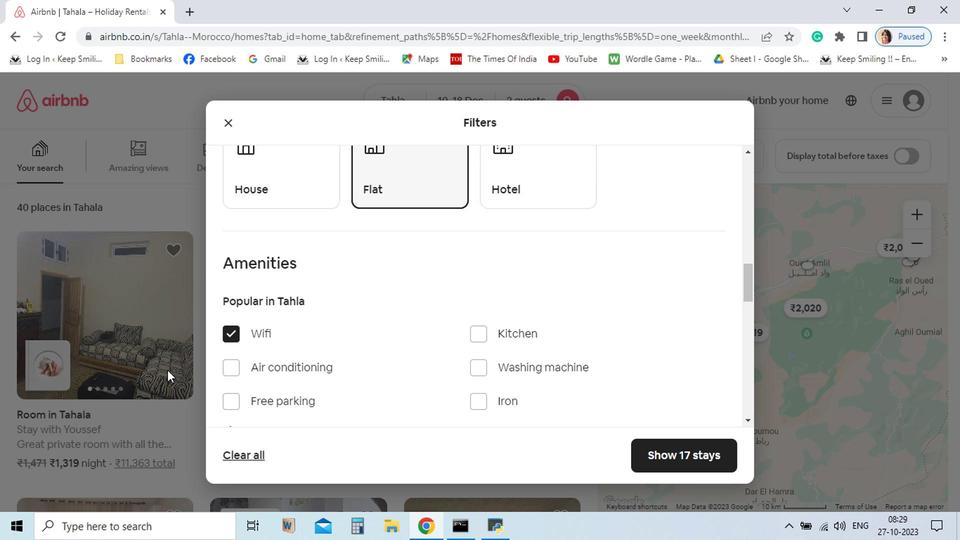 
Action: Mouse pressed left at (652, 418)
Screenshot: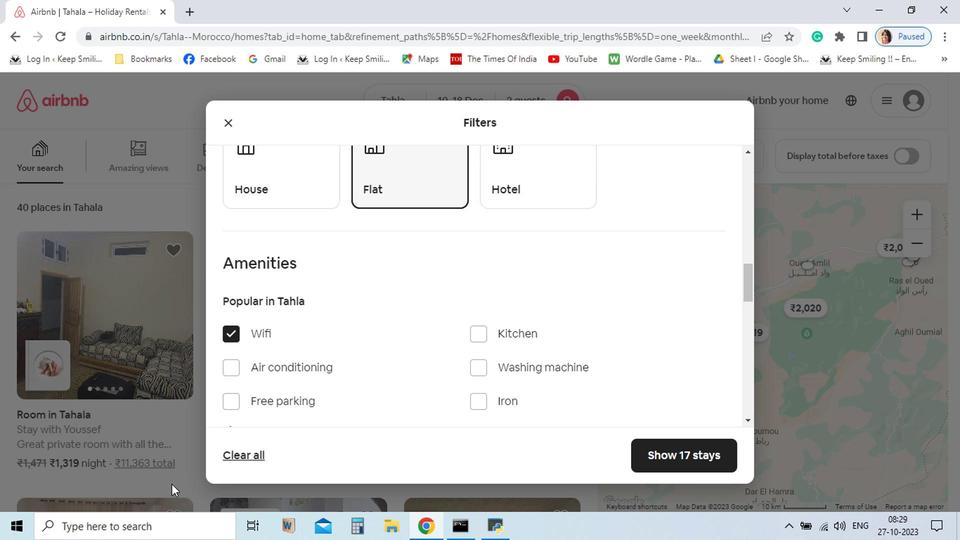 
Action: Mouse pressed left at (652, 418)
Screenshot: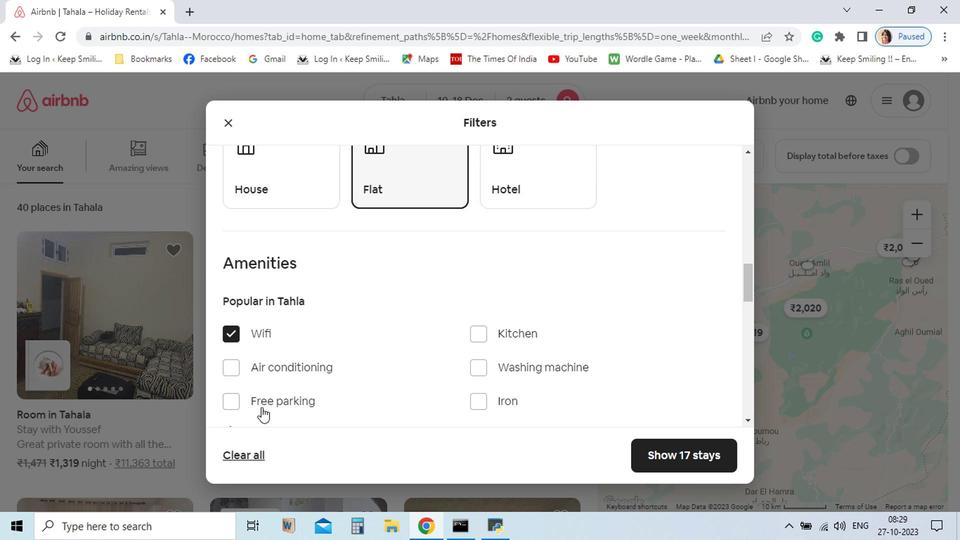 
Action: Mouse pressed left at (652, 418)
Screenshot: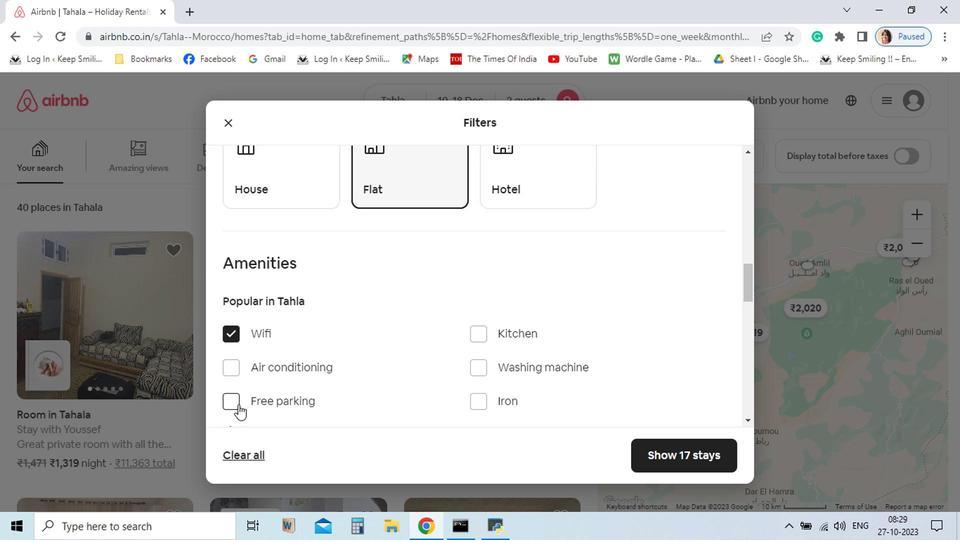 
Action: Mouse moved to (281, 362)
Screenshot: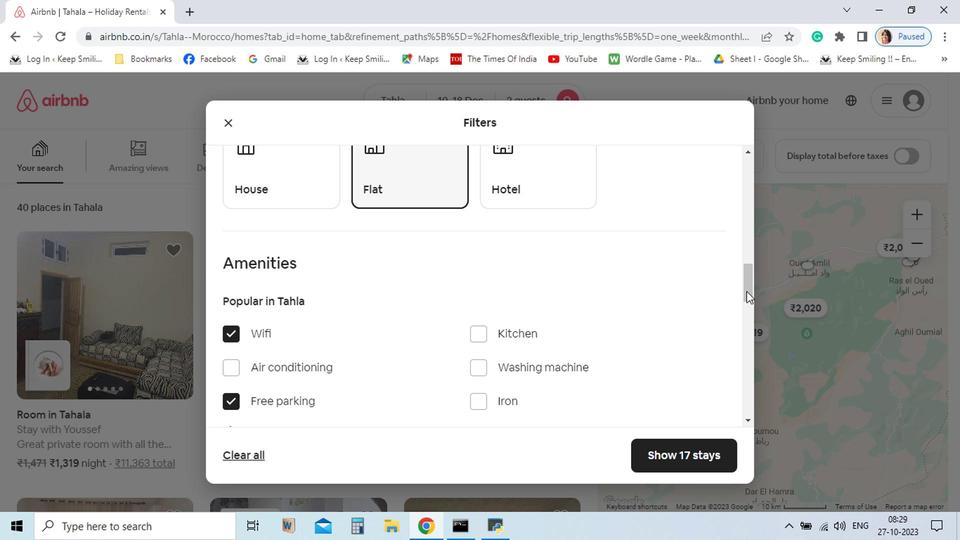
Action: Mouse pressed left at (281, 362)
Screenshot: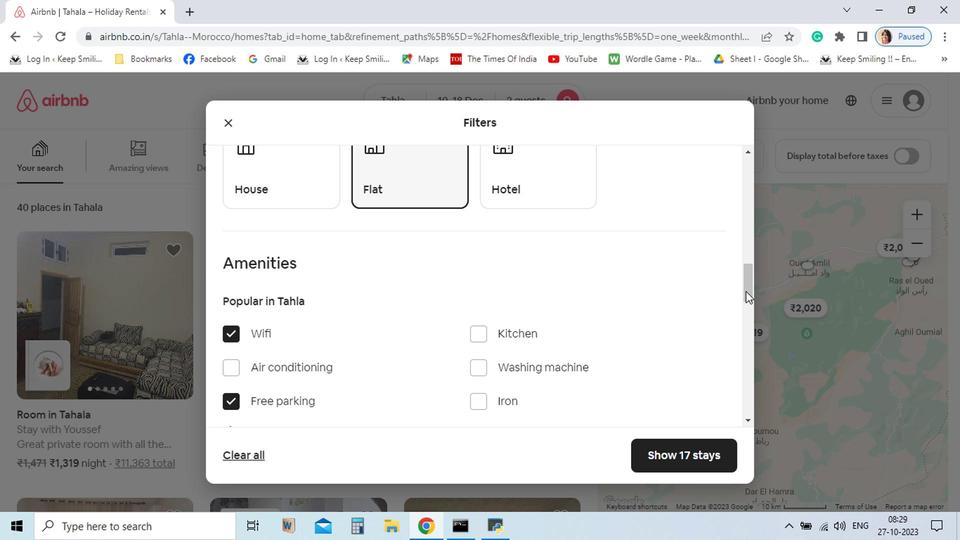 
Action: Mouse moved to (288, 408)
Screenshot: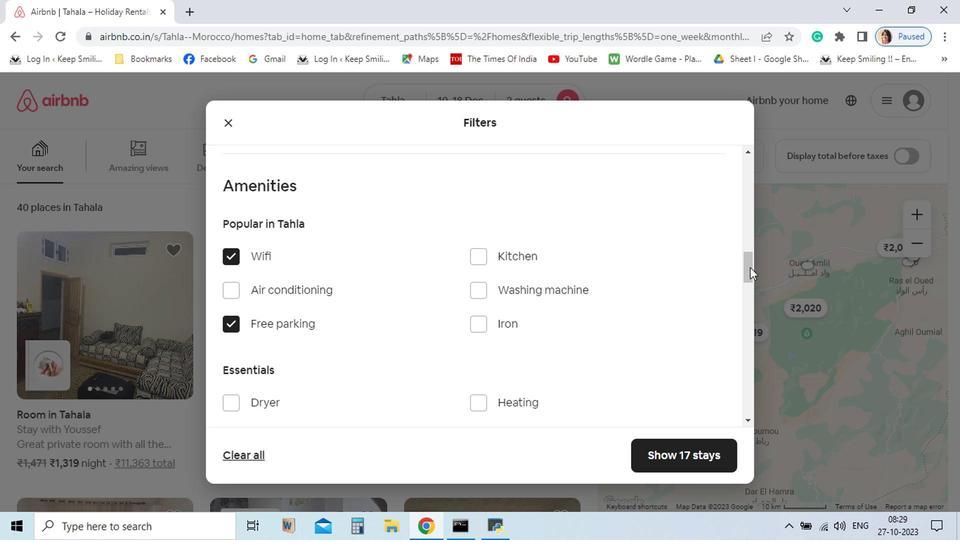 
Action: Mouse pressed left at (288, 408)
Screenshot: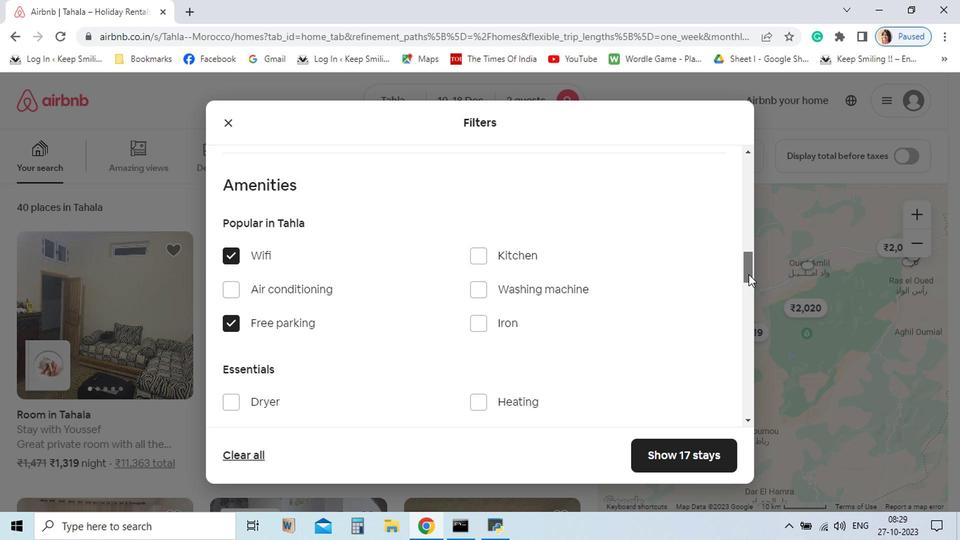 
Action: Mouse moved to (651, 327)
Screenshot: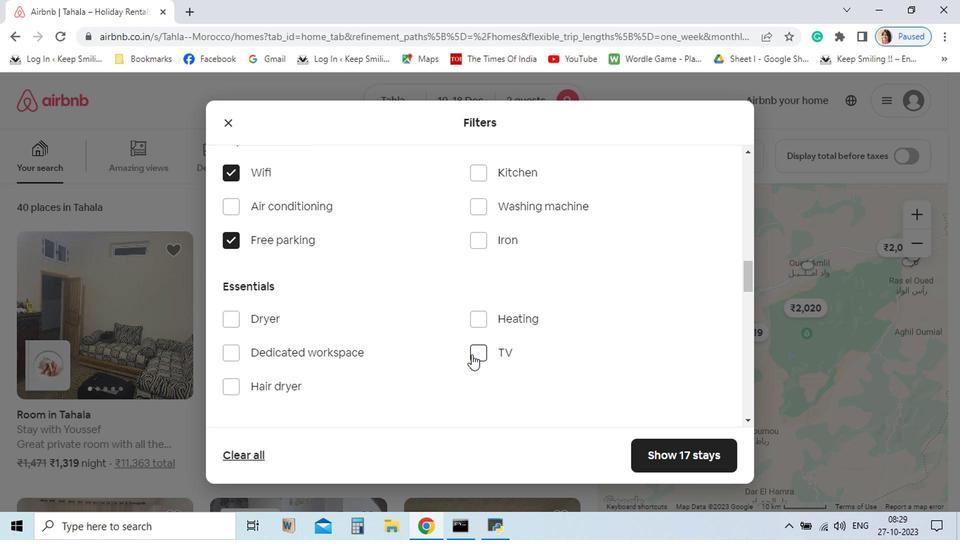 
Action: Mouse pressed left at (651, 327)
Screenshot: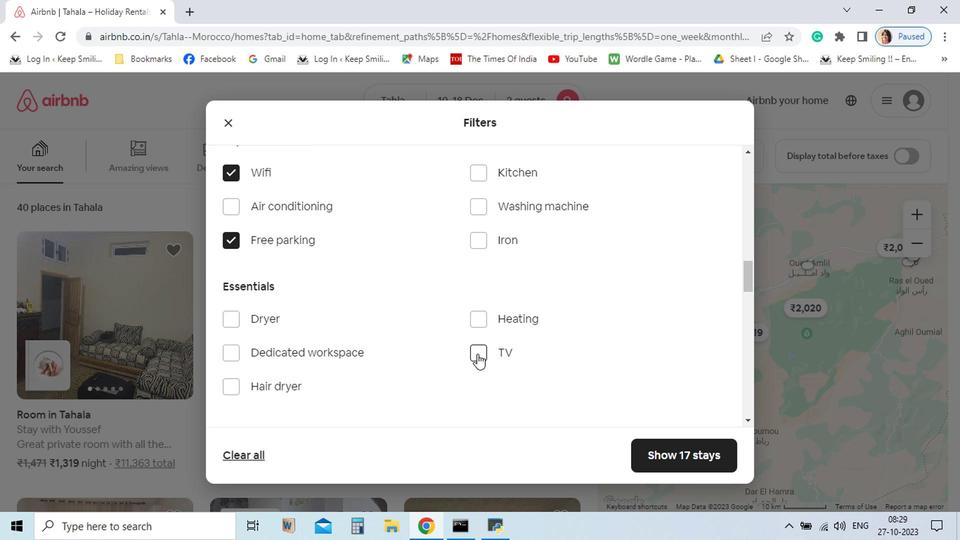 
Action: Mouse moved to (302, 371)
Screenshot: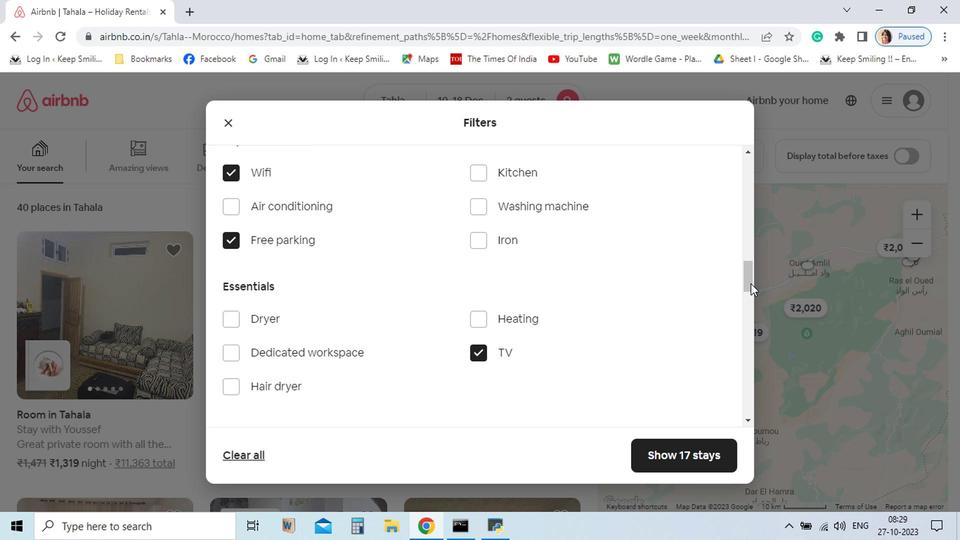 
Action: Mouse pressed left at (302, 371)
Screenshot: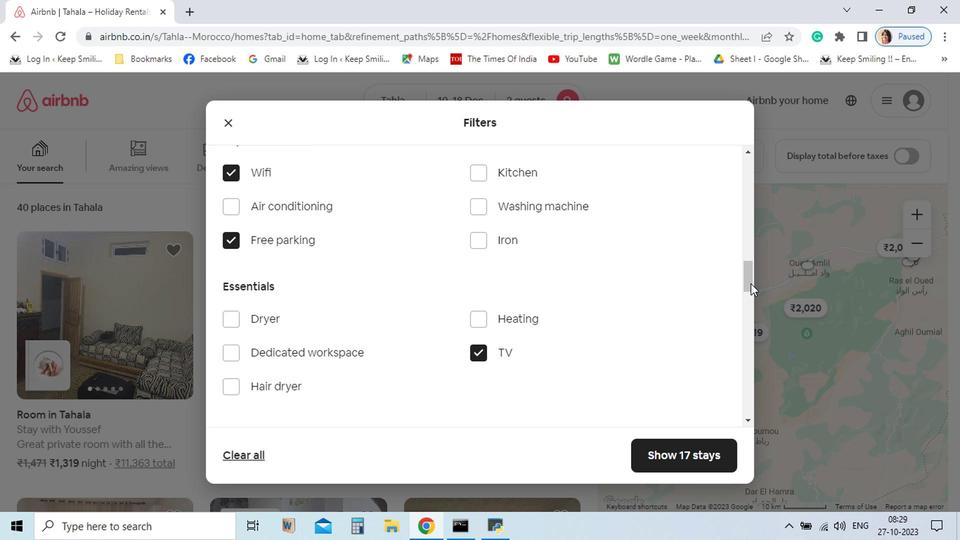 
Action: Mouse moved to (654, 310)
Screenshot: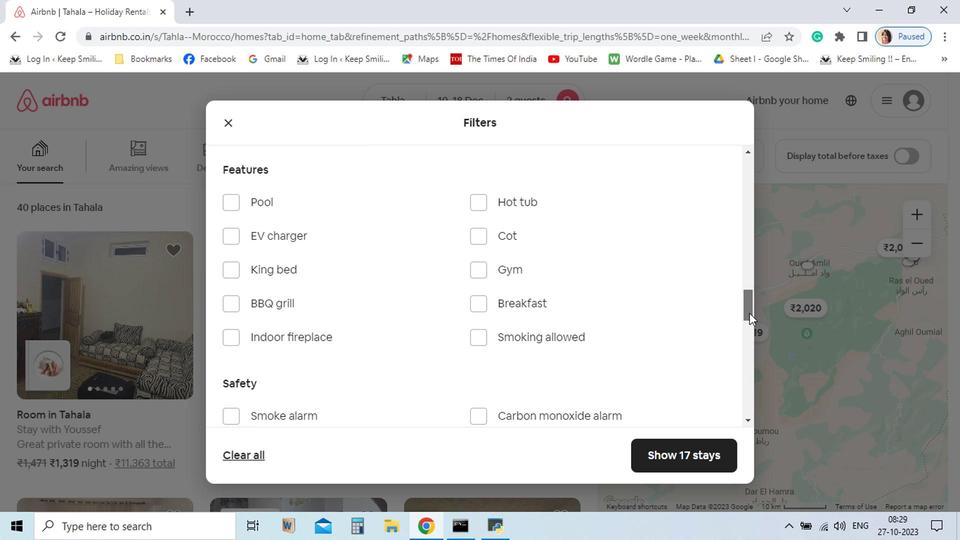 
Action: Mouse pressed left at (654, 310)
Screenshot: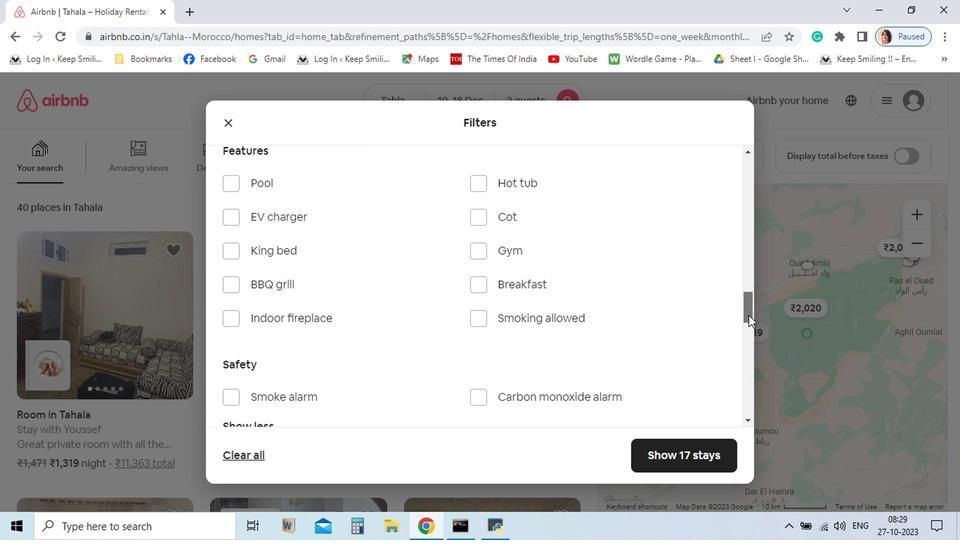 
Action: Mouse moved to (459, 372)
Screenshot: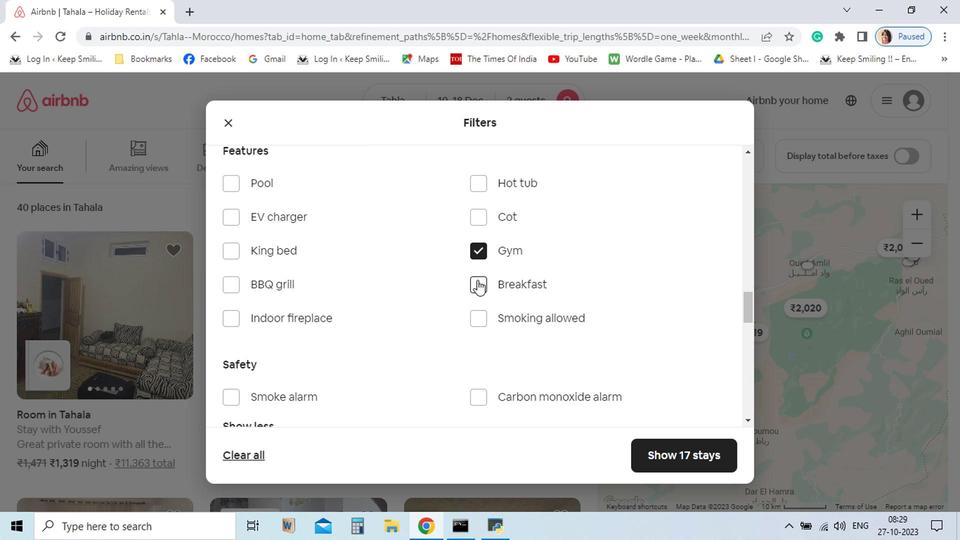 
Action: Mouse pressed left at (459, 372)
Screenshot: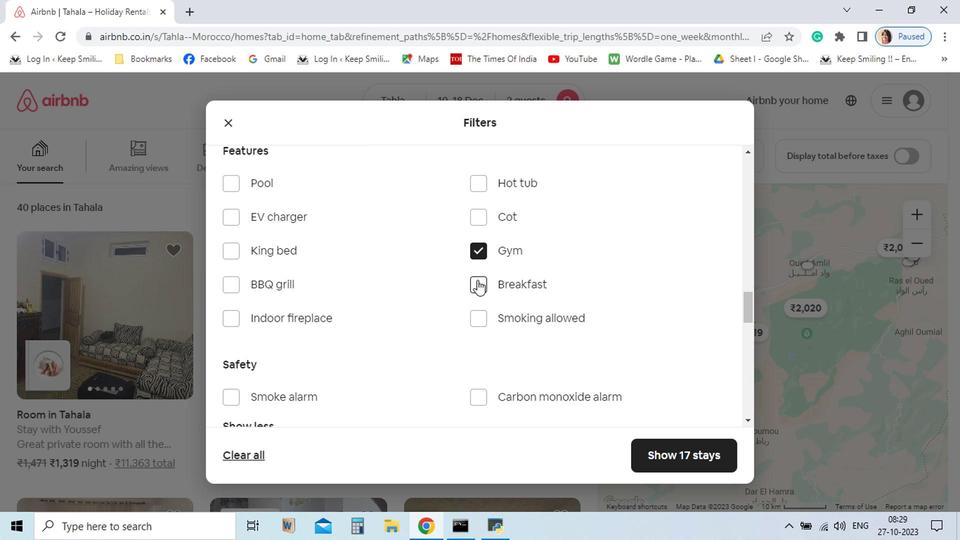 
Action: Mouse moved to (654, 322)
Screenshot: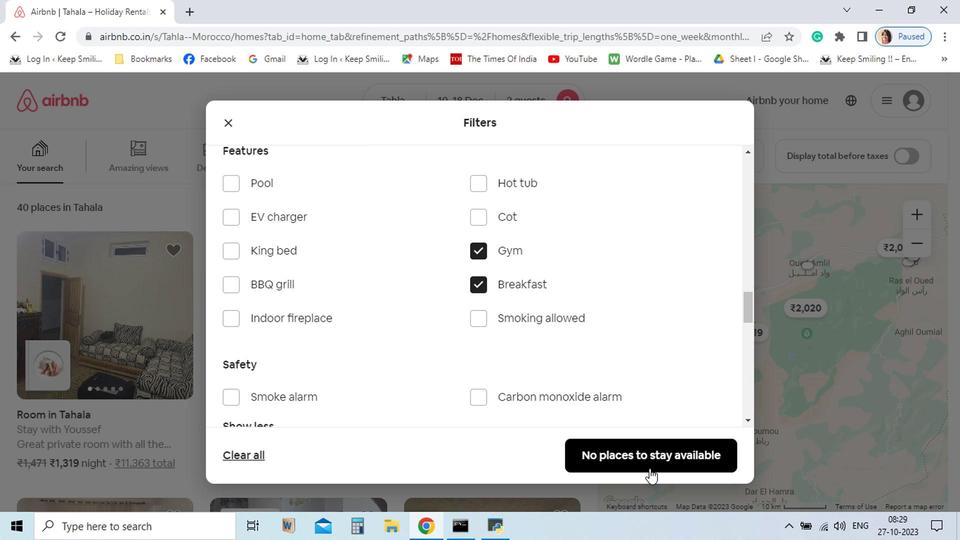 
Action: Mouse pressed left at (654, 322)
Screenshot: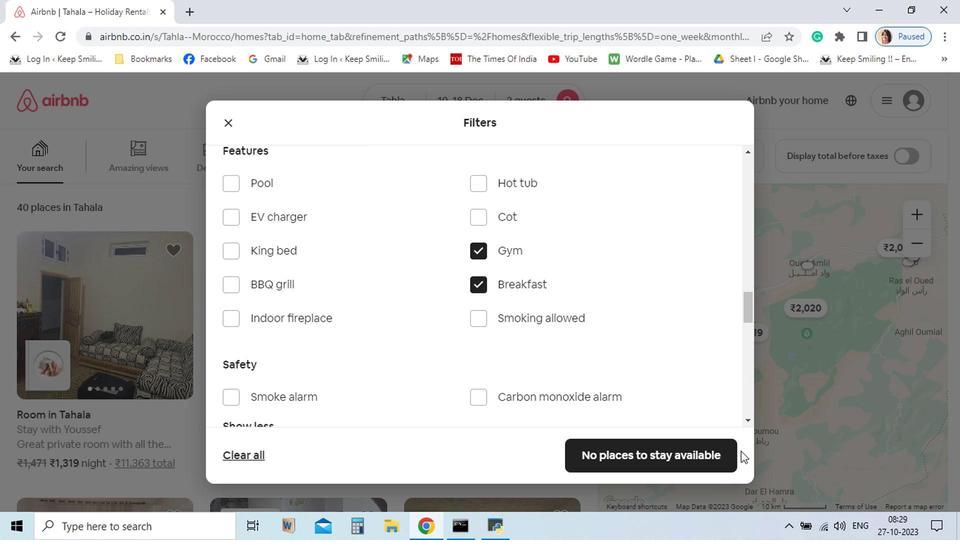 
Action: Mouse moved to (458, 300)
Screenshot: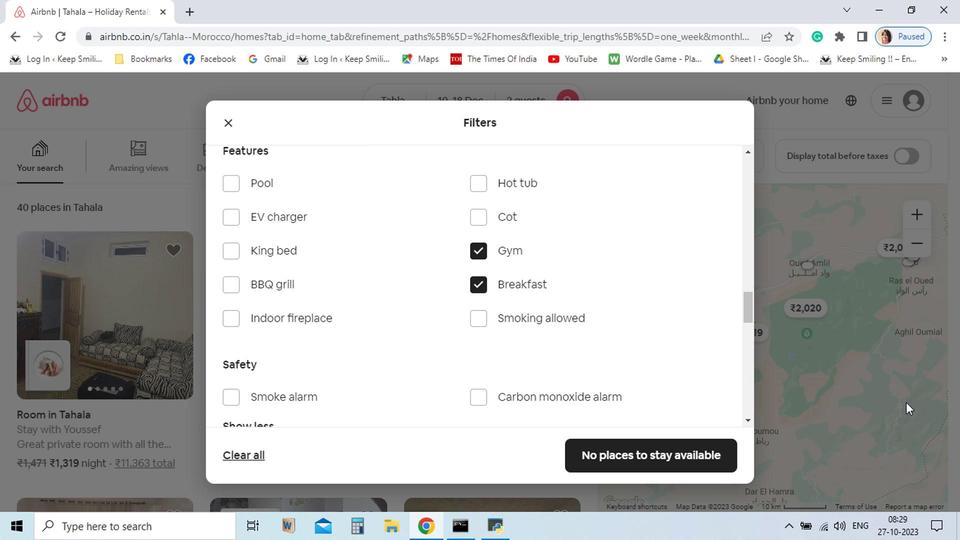 
Action: Mouse pressed left at (458, 300)
Screenshot: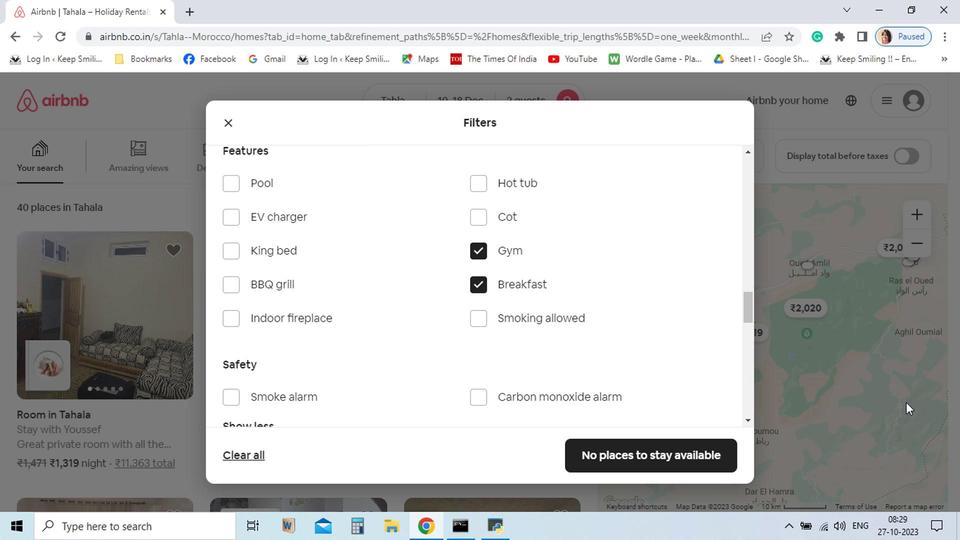 
Action: Mouse moved to (460, 319)
Screenshot: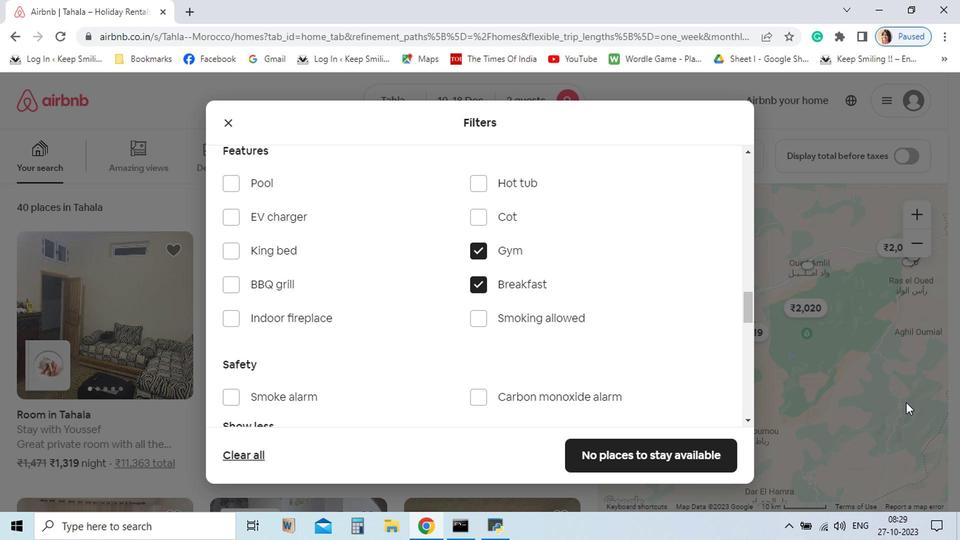 
Action: Mouse pressed left at (460, 319)
Screenshot: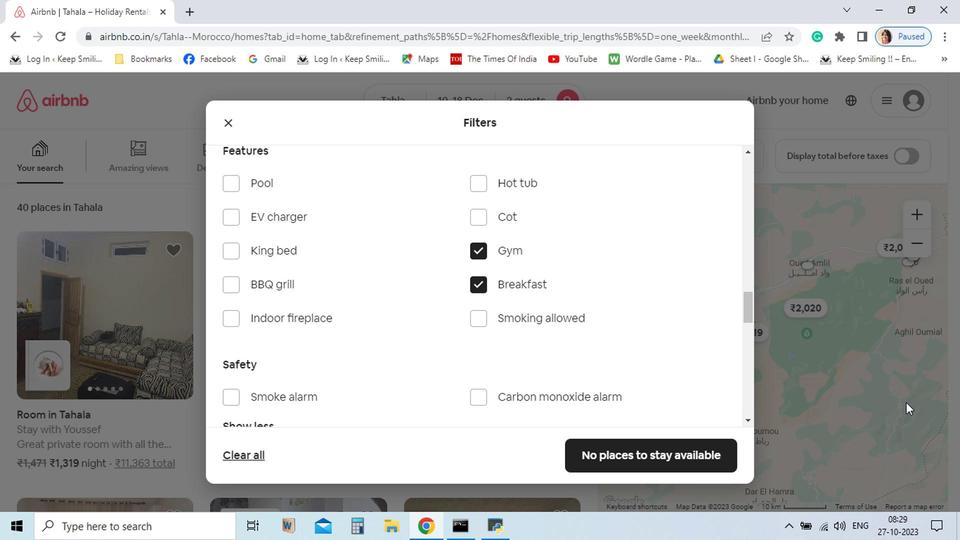 
Action: Mouse moved to (765, 406)
Screenshot: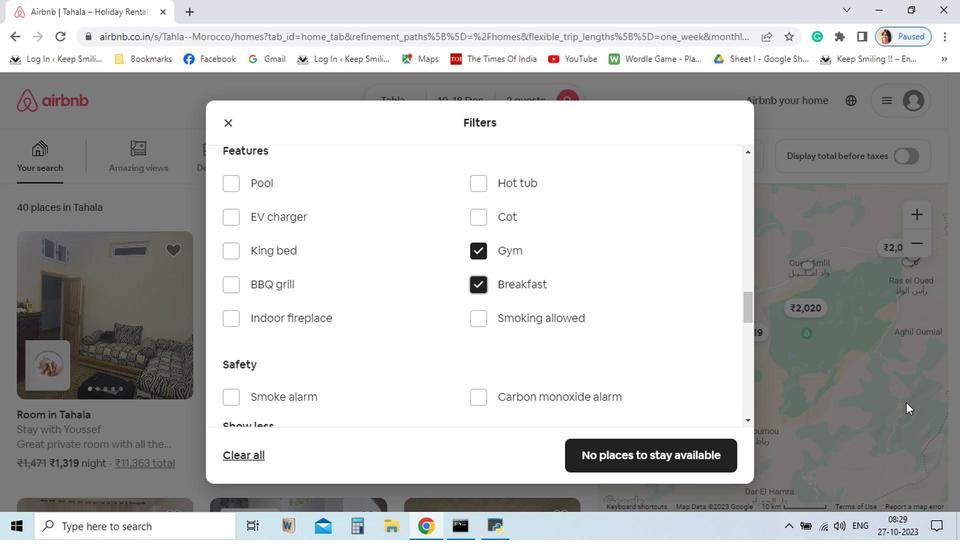 
